 Task: Look for space in Palakkad, India from 11th June, 2023 to 17th June, 2023 for 1 adult in price range Rs.5000 to Rs.12000. Place can be private room with 1  bedroom having 1 bed and 1 bathroom. Property type can be house, flat, guest house, hotel. Booking option can be shelf check-in. Required host language is English.
Action: Mouse moved to (489, 88)
Screenshot: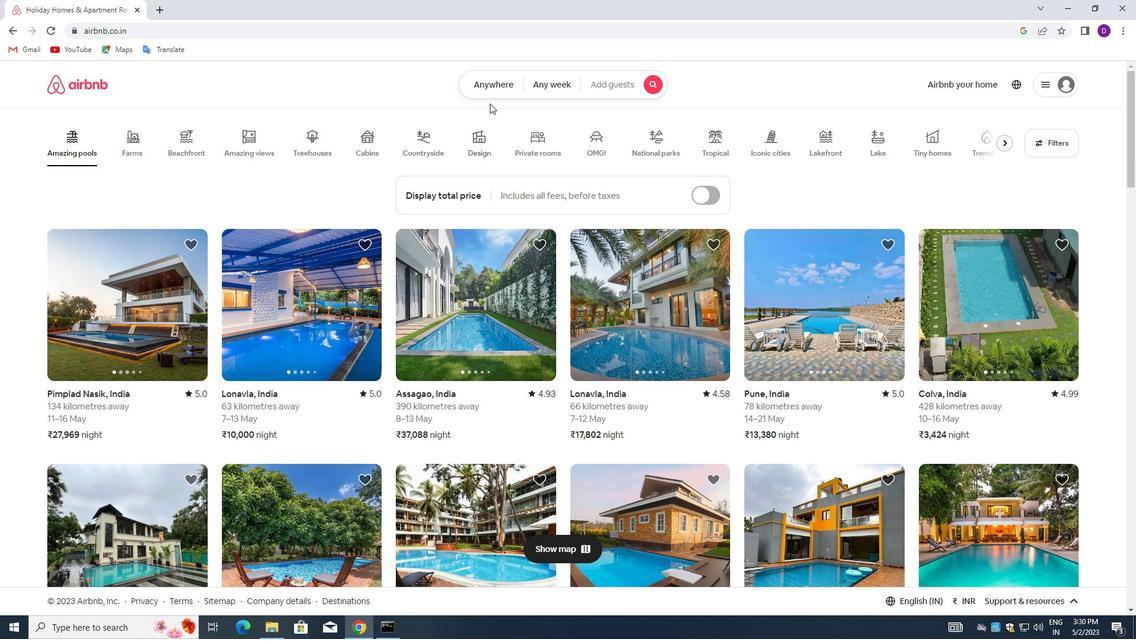 
Action: Mouse pressed left at (489, 88)
Screenshot: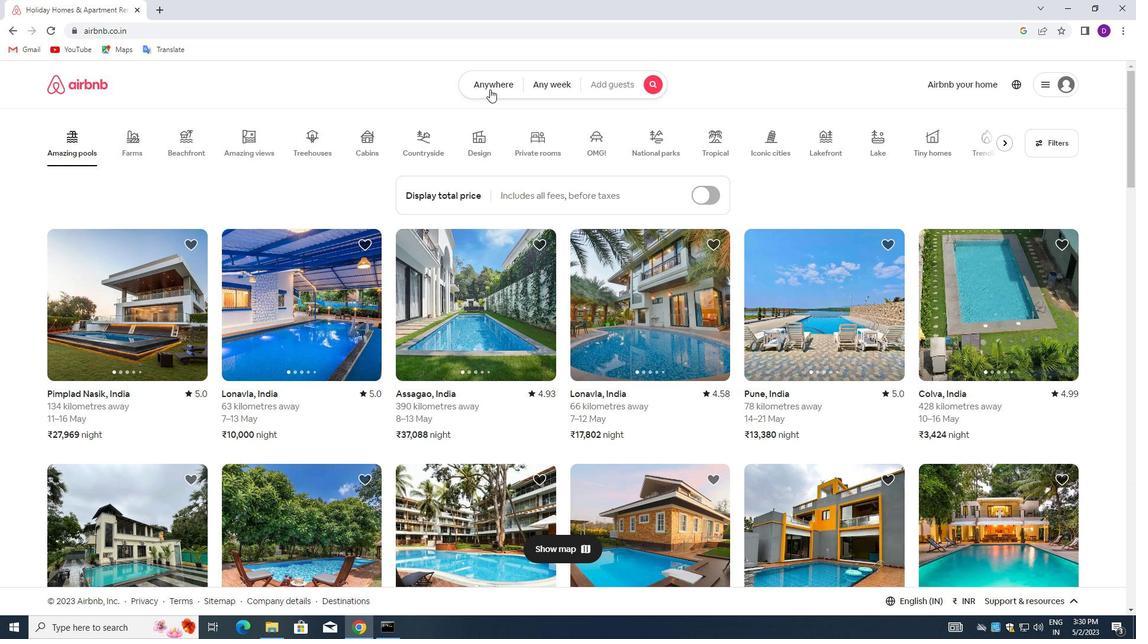 
Action: Mouse moved to (371, 134)
Screenshot: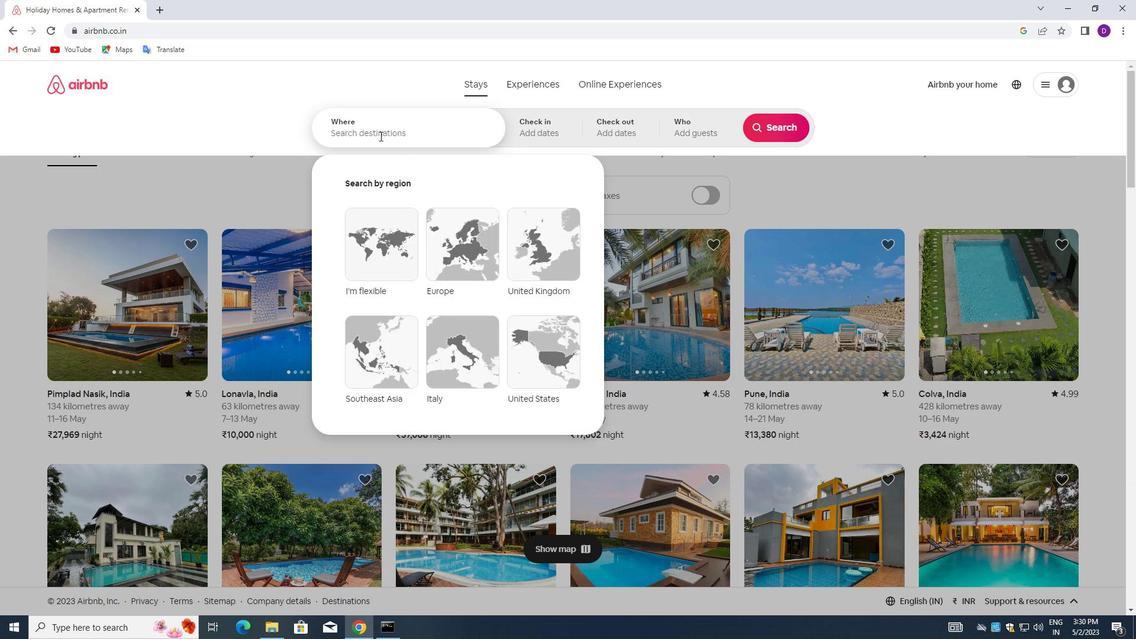 
Action: Mouse pressed left at (371, 134)
Screenshot: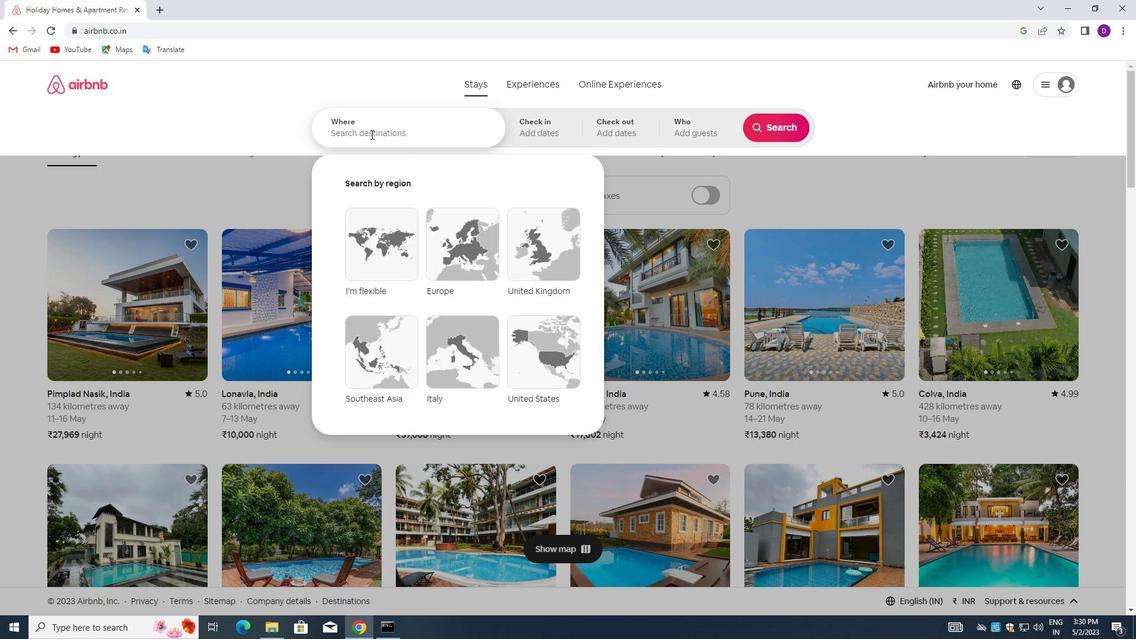 
Action: Key pressed <Key.shift>PALAKKAD,<Key.space>I<Key.backspace><Key.shift>INDIA<Key.enter>
Screenshot: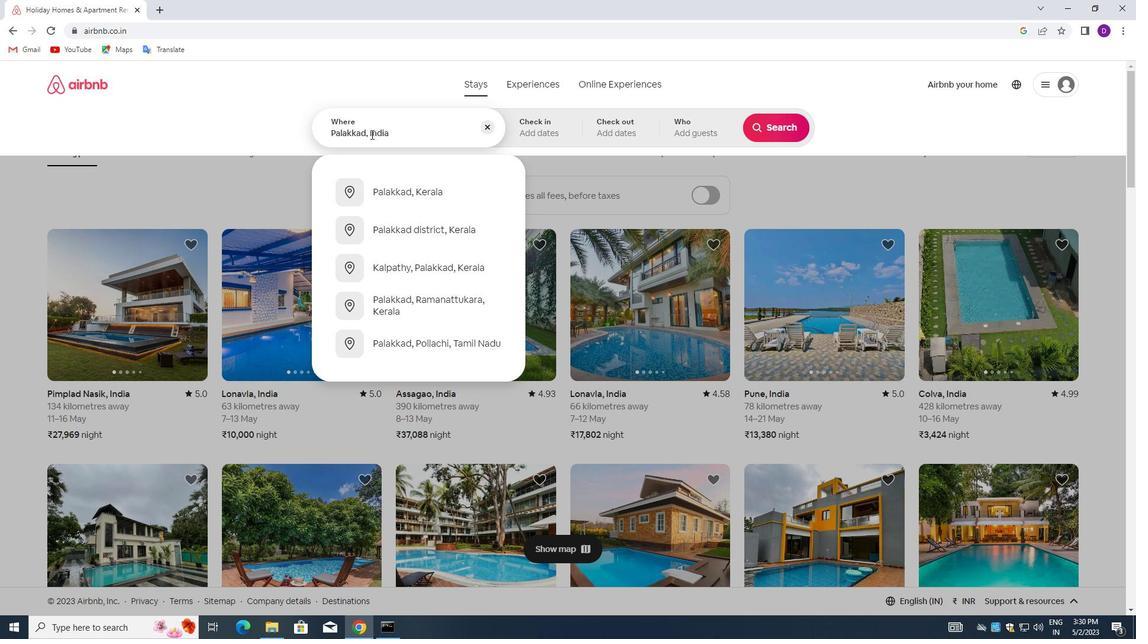 
Action: Mouse moved to (599, 333)
Screenshot: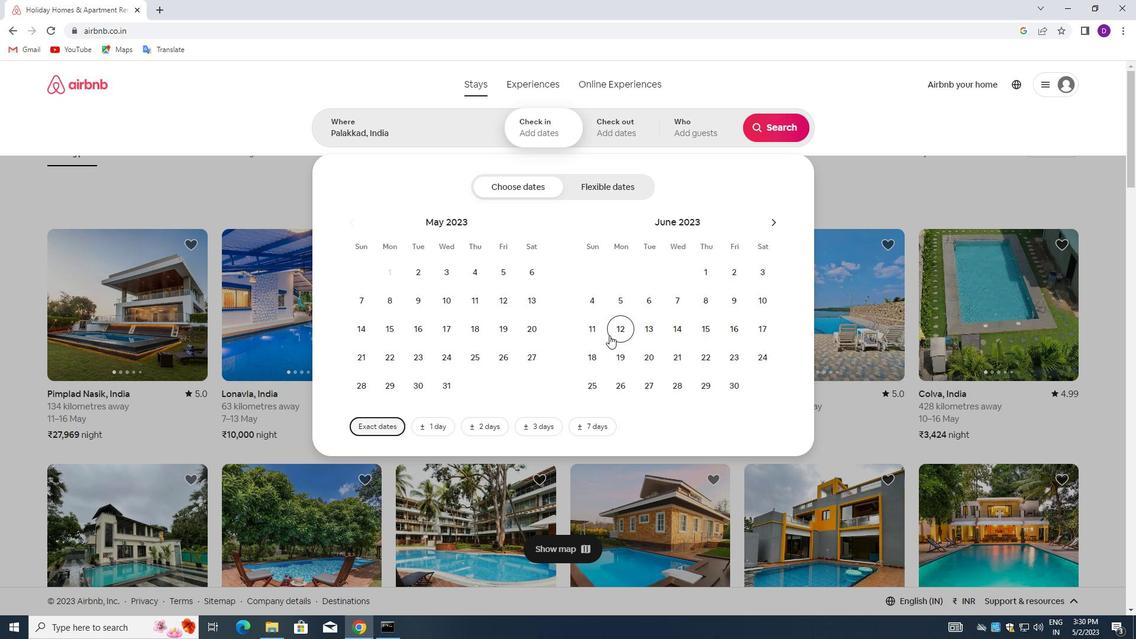 
Action: Mouse pressed left at (599, 333)
Screenshot: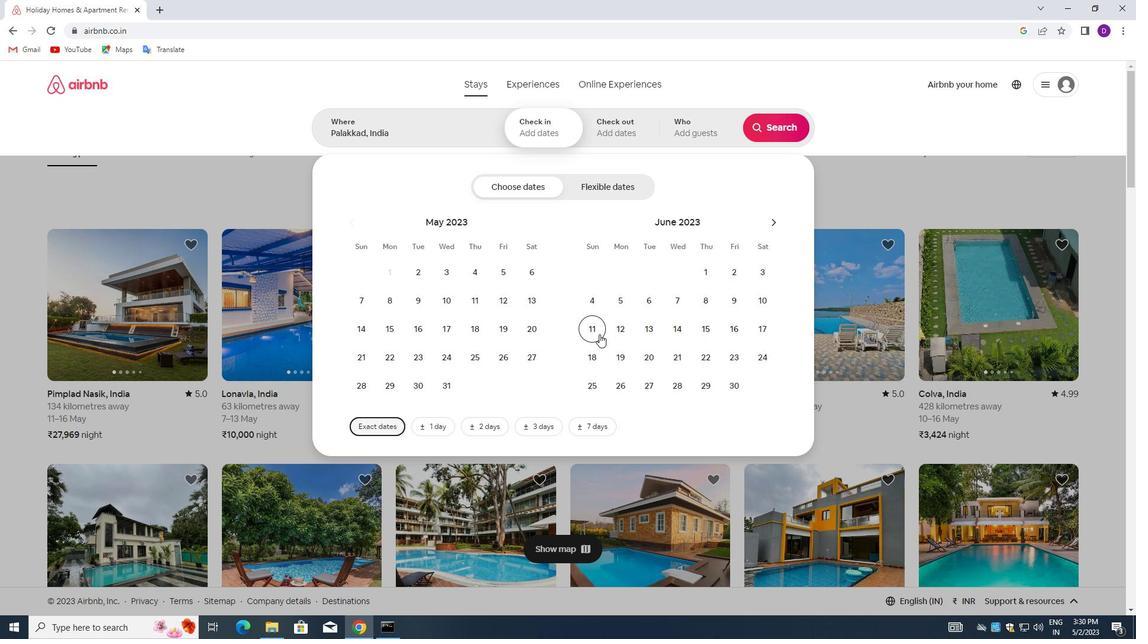 
Action: Mouse moved to (763, 327)
Screenshot: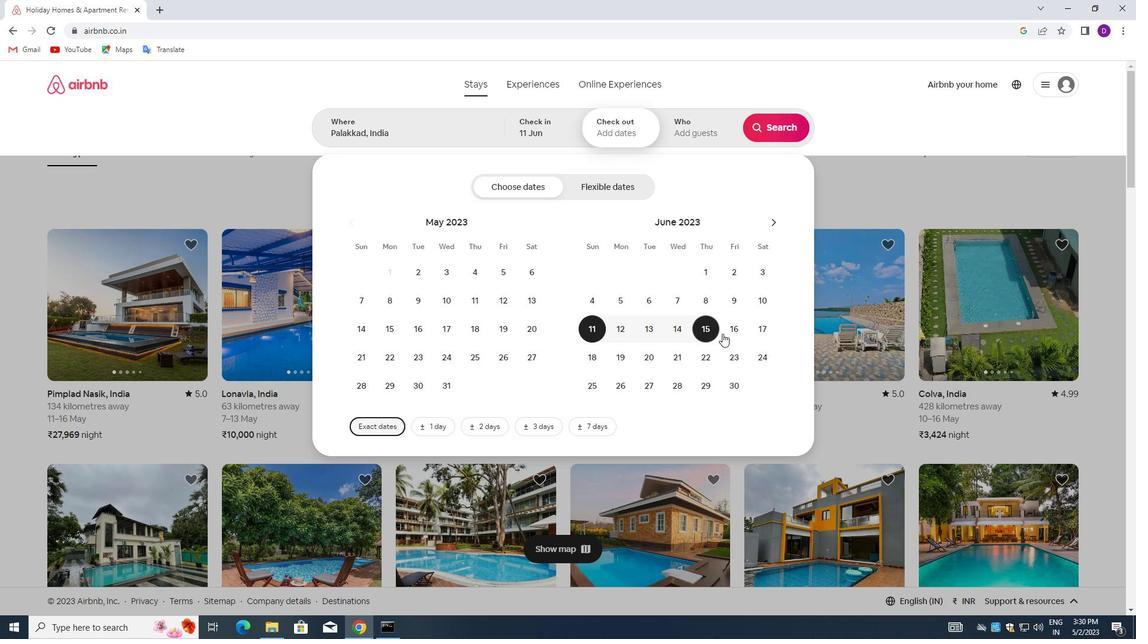 
Action: Mouse pressed left at (763, 327)
Screenshot: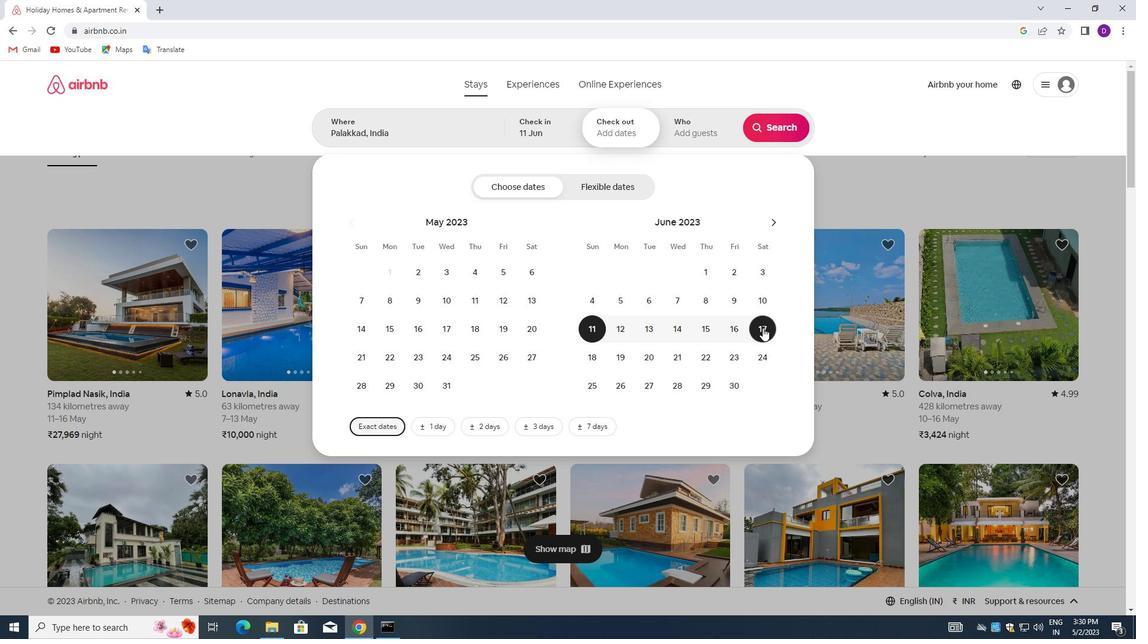 
Action: Mouse moved to (692, 134)
Screenshot: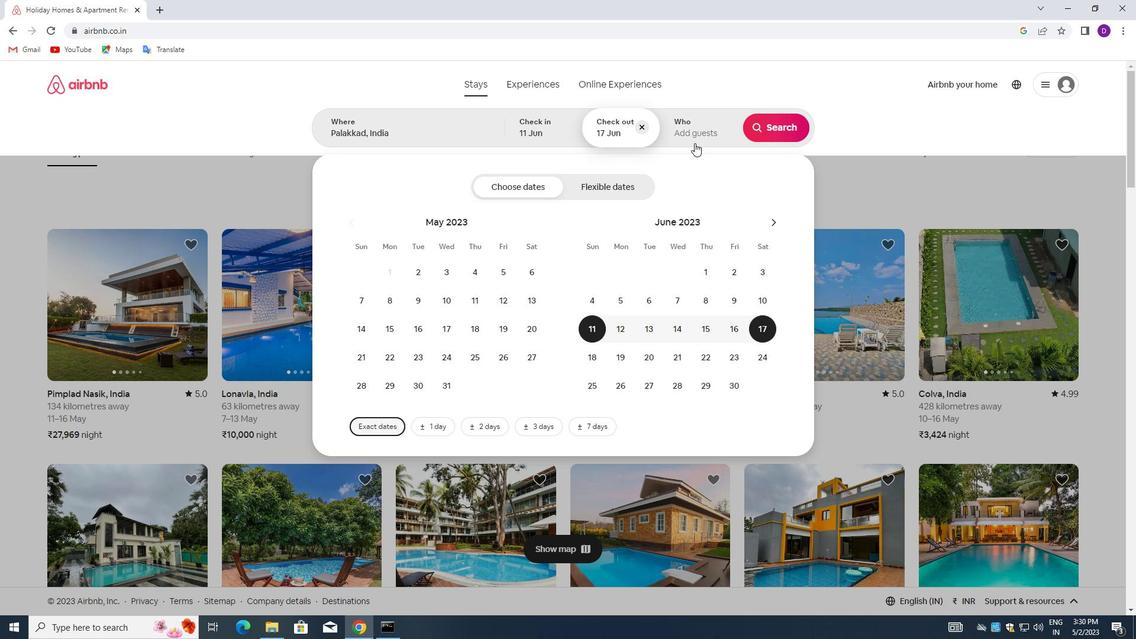 
Action: Mouse pressed left at (692, 134)
Screenshot: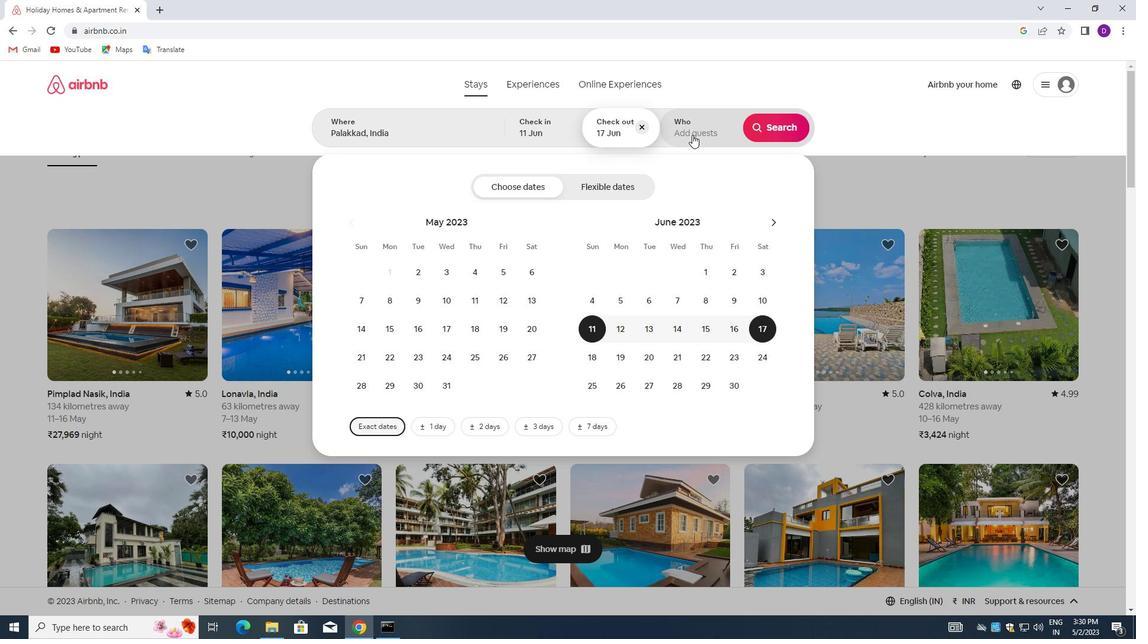 
Action: Mouse moved to (779, 198)
Screenshot: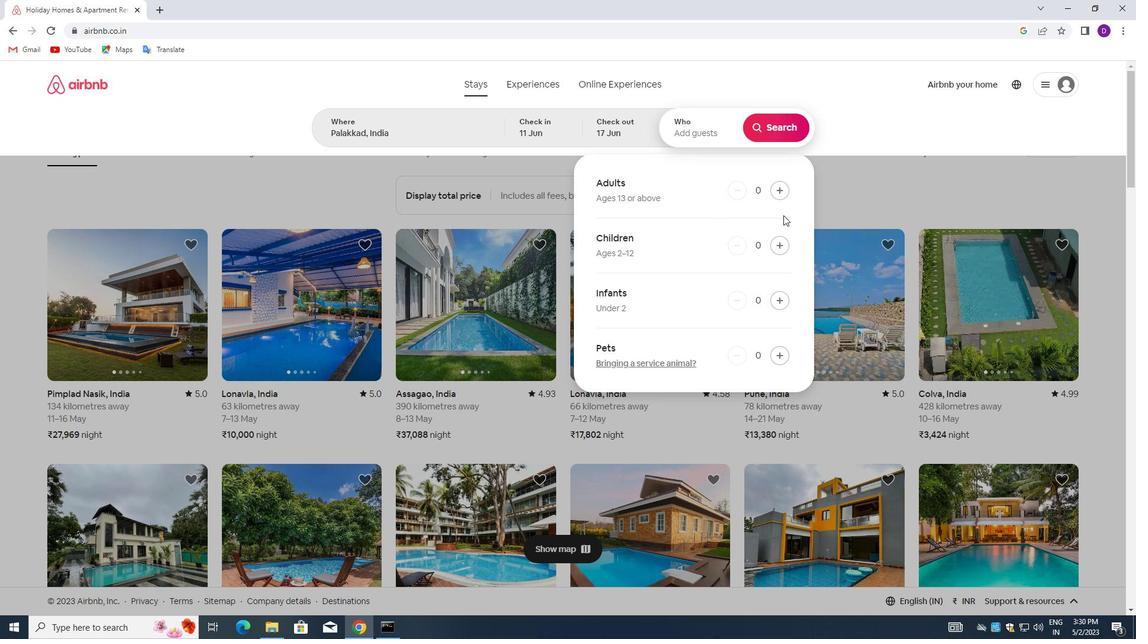 
Action: Mouse pressed left at (779, 198)
Screenshot: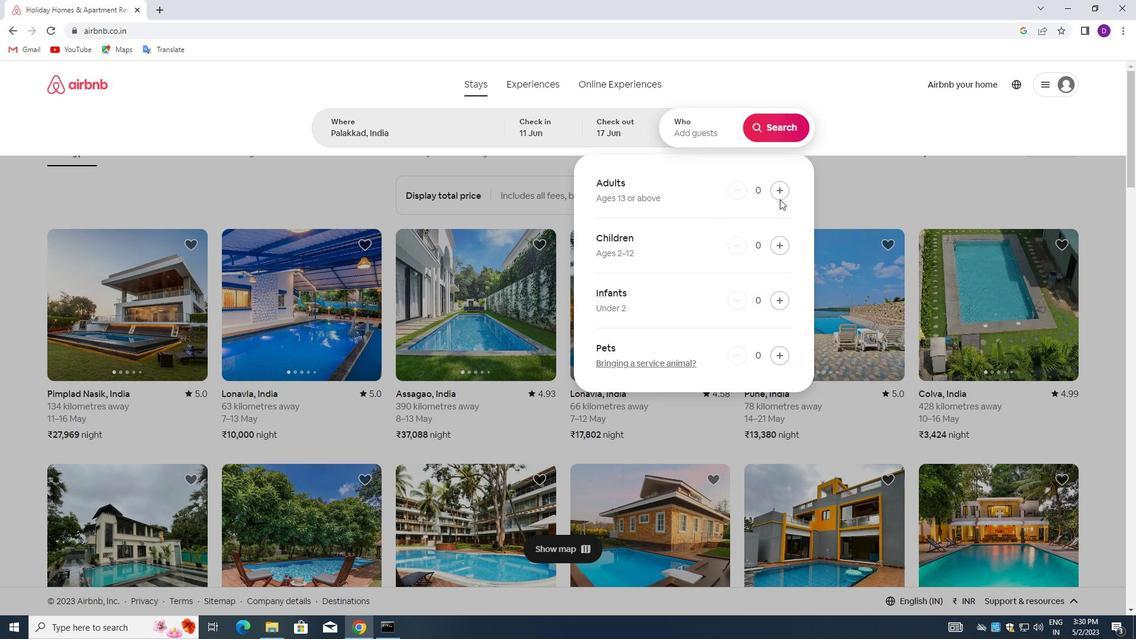 
Action: Mouse moved to (784, 133)
Screenshot: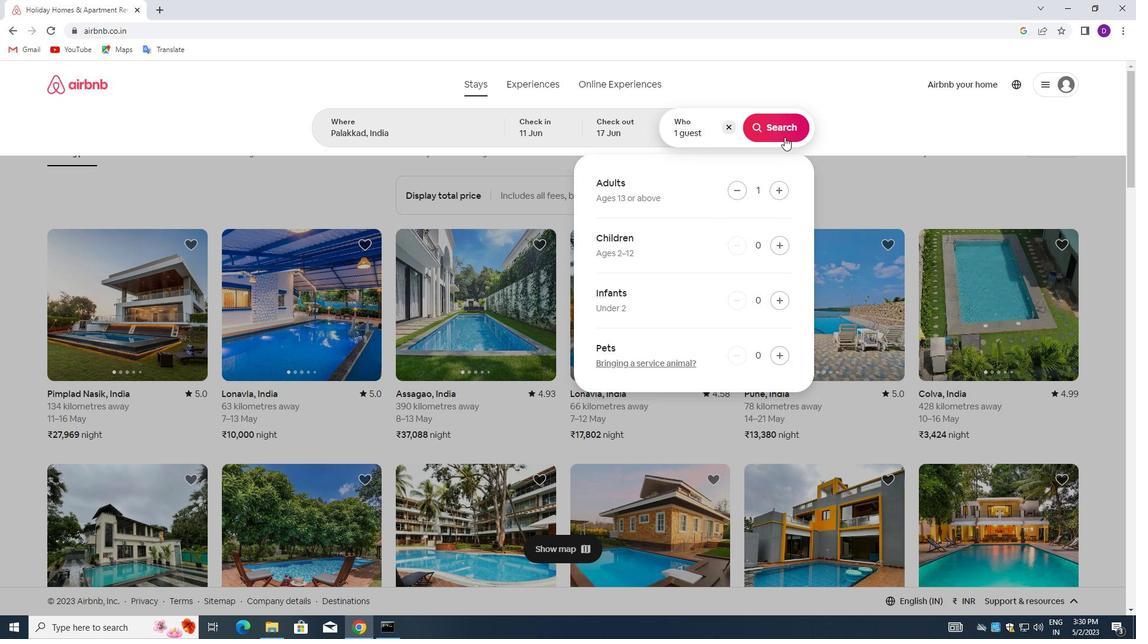 
Action: Mouse pressed left at (784, 133)
Screenshot: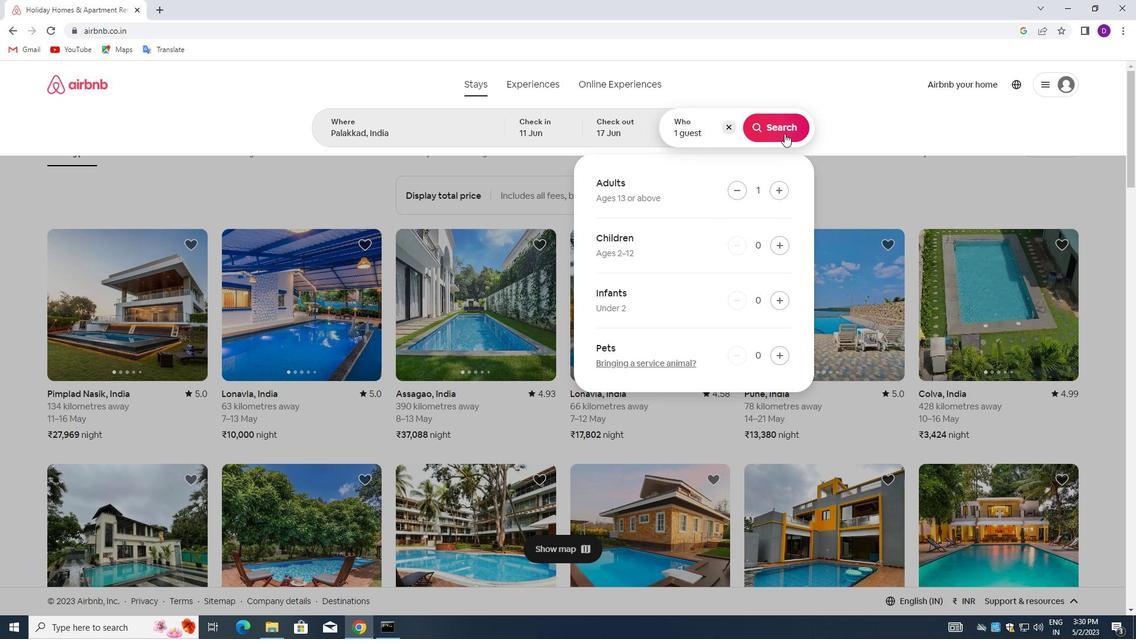
Action: Mouse moved to (1071, 136)
Screenshot: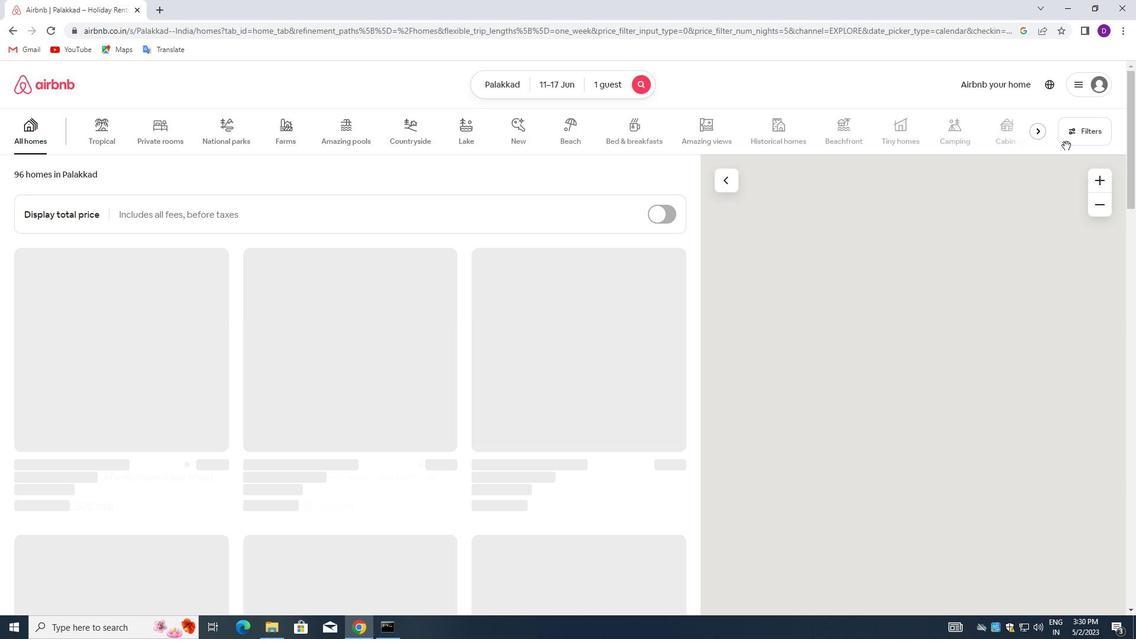 
Action: Mouse pressed left at (1071, 136)
Screenshot: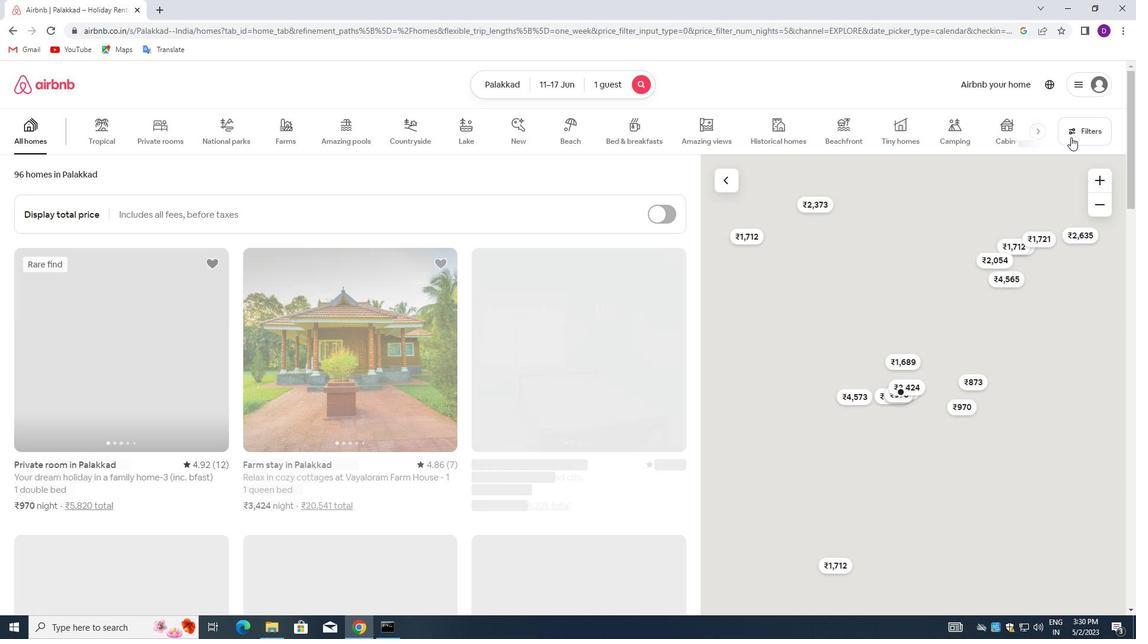 
Action: Mouse moved to (420, 285)
Screenshot: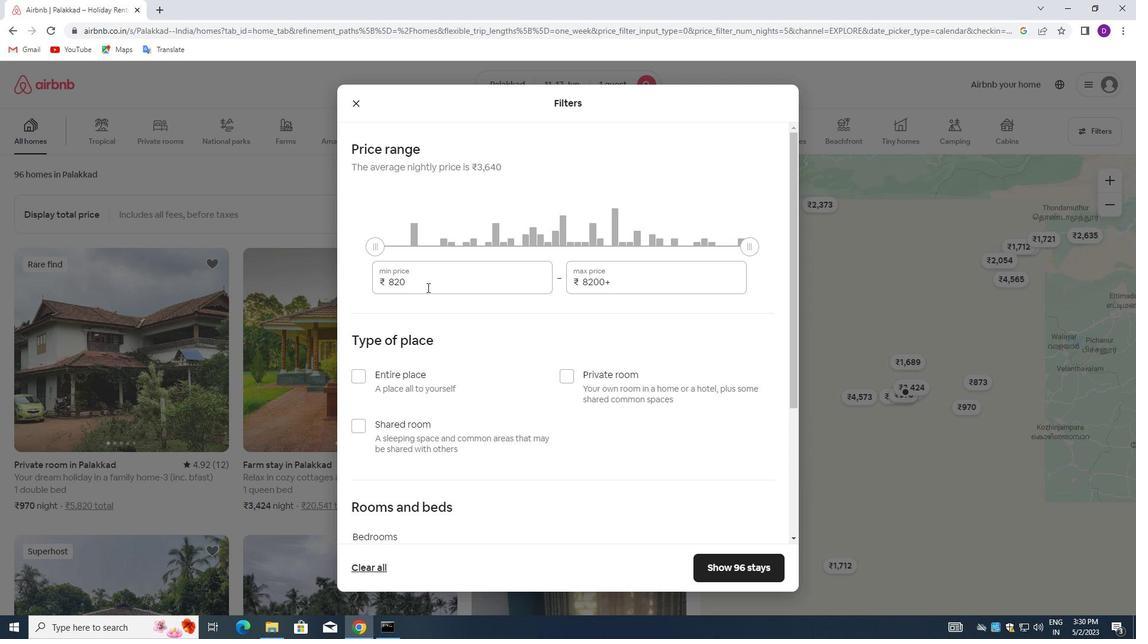 
Action: Mouse pressed left at (420, 285)
Screenshot: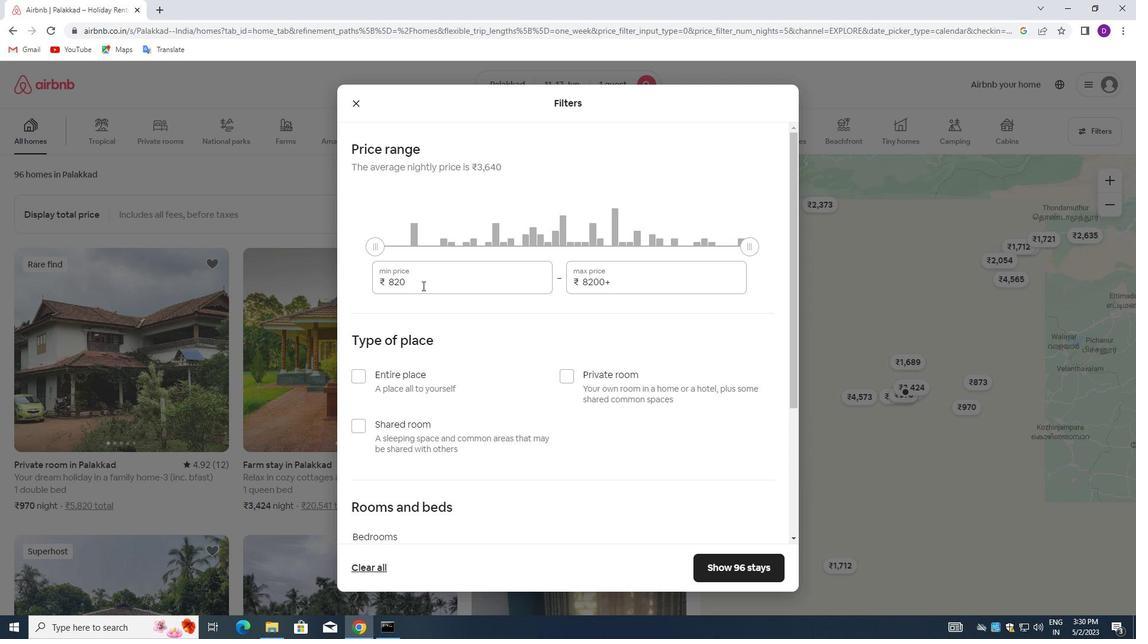 
Action: Mouse pressed left at (420, 285)
Screenshot: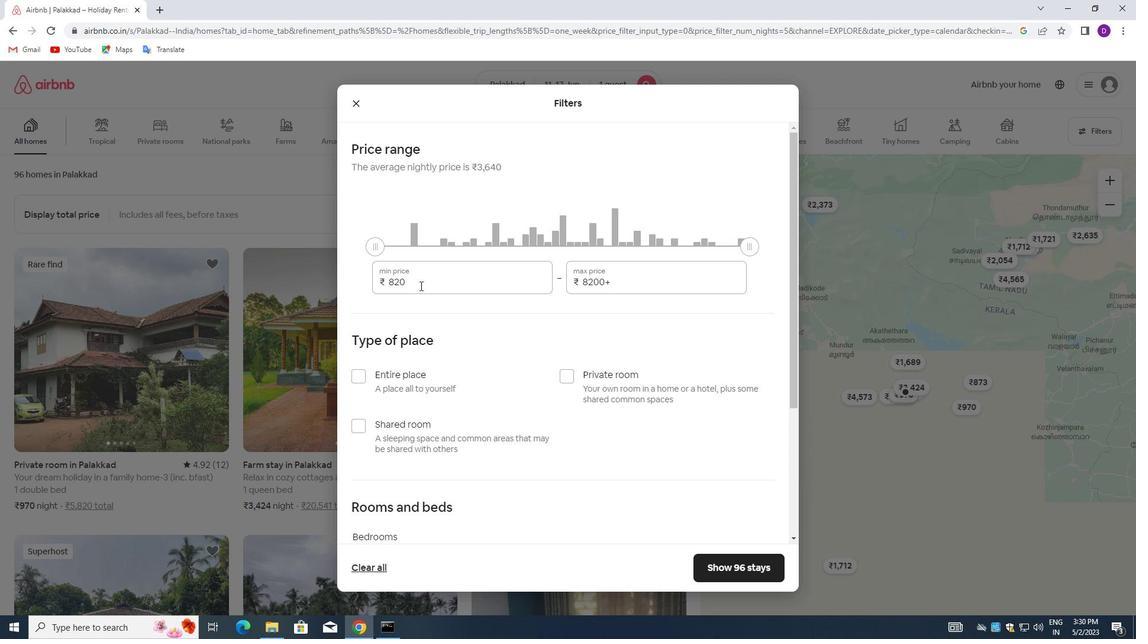 
Action: Key pressed 5000<Key.tab>12<Key.backspace><Key.backspace><Key.backspace><Key.backspace><Key.backspace><Key.backspace><Key.backspace><Key.backspace><Key.backspace><Key.backspace>12000
Screenshot: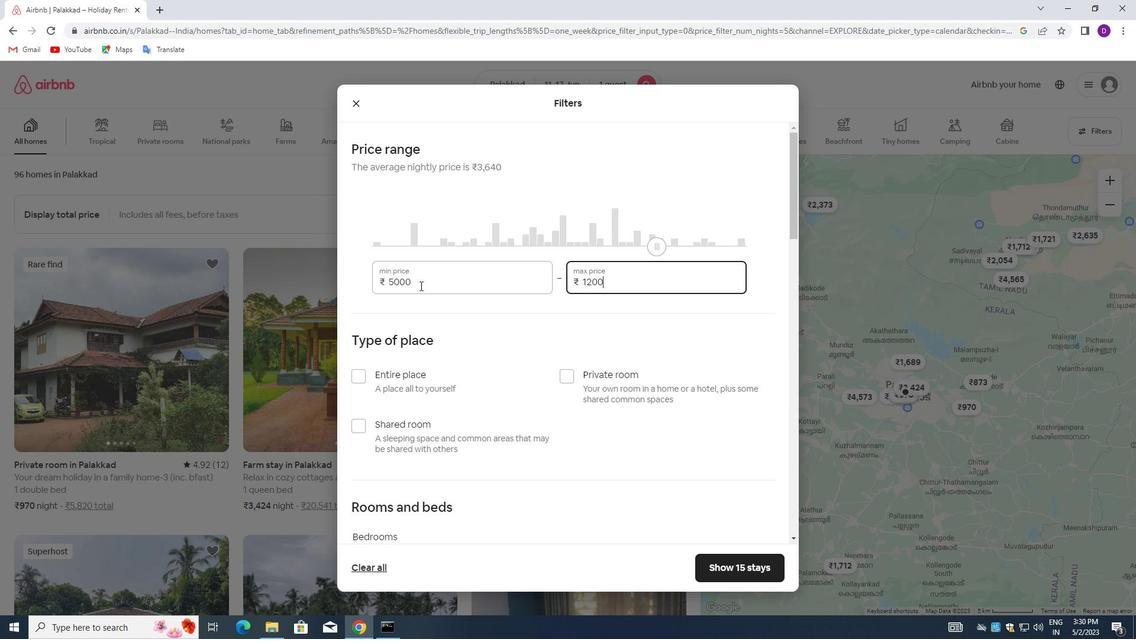 
Action: Mouse moved to (468, 348)
Screenshot: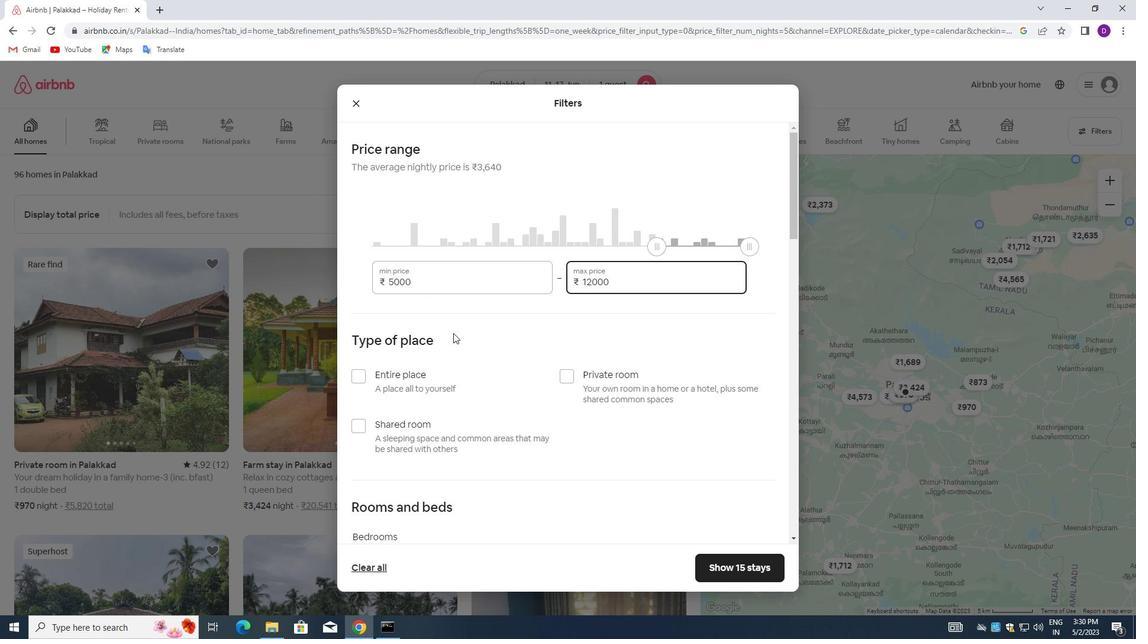 
Action: Mouse scrolled (468, 347) with delta (0, 0)
Screenshot: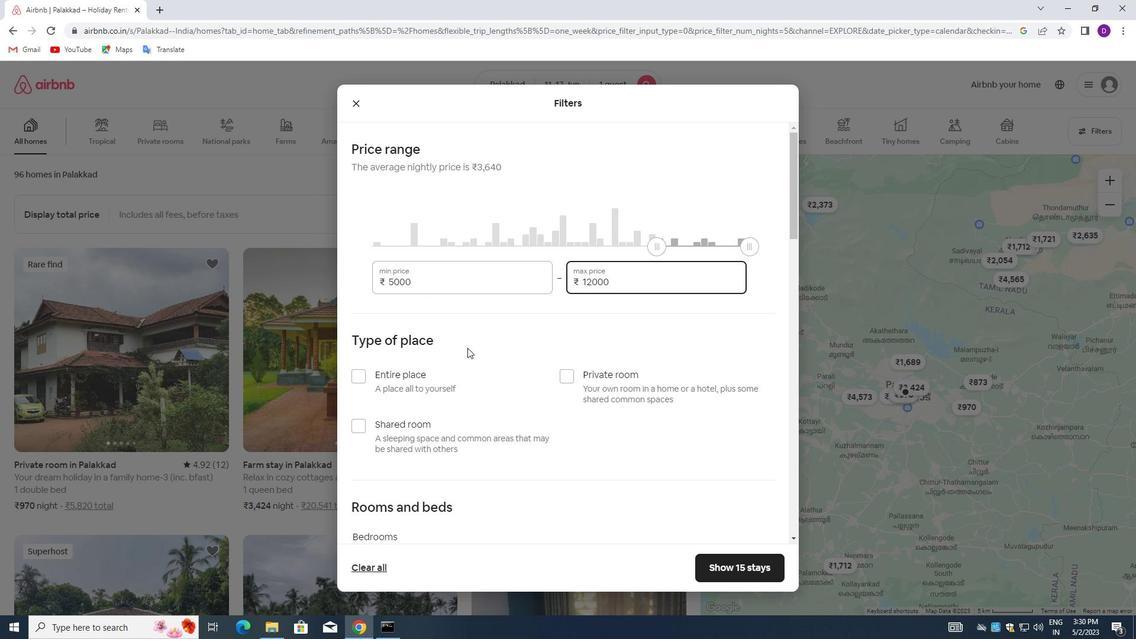 
Action: Mouse moved to (569, 316)
Screenshot: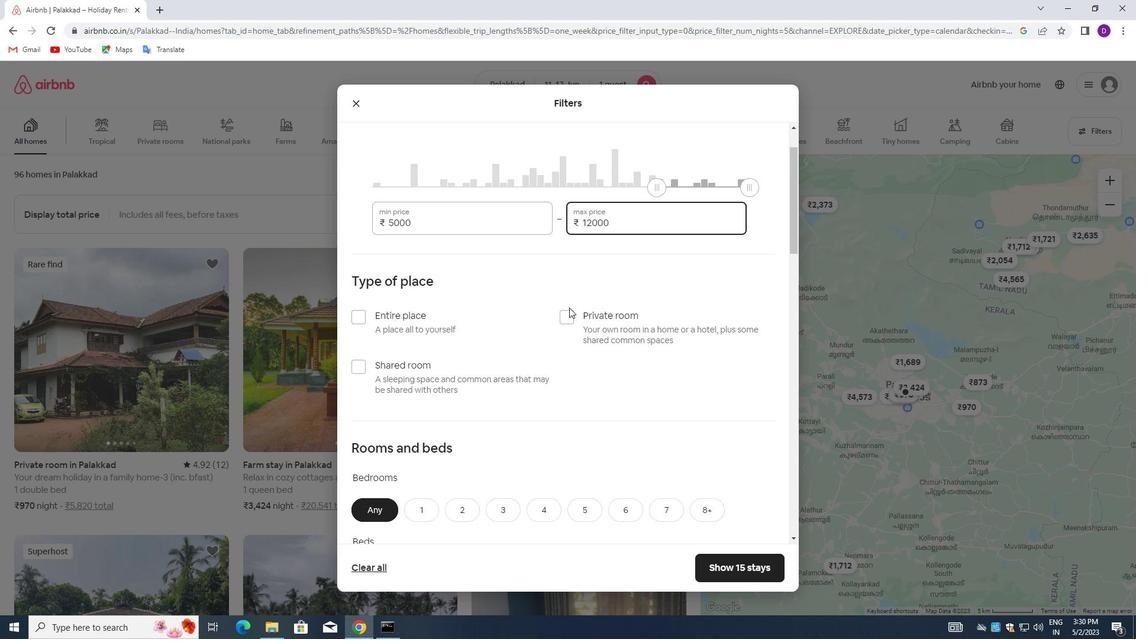 
Action: Mouse pressed left at (569, 316)
Screenshot: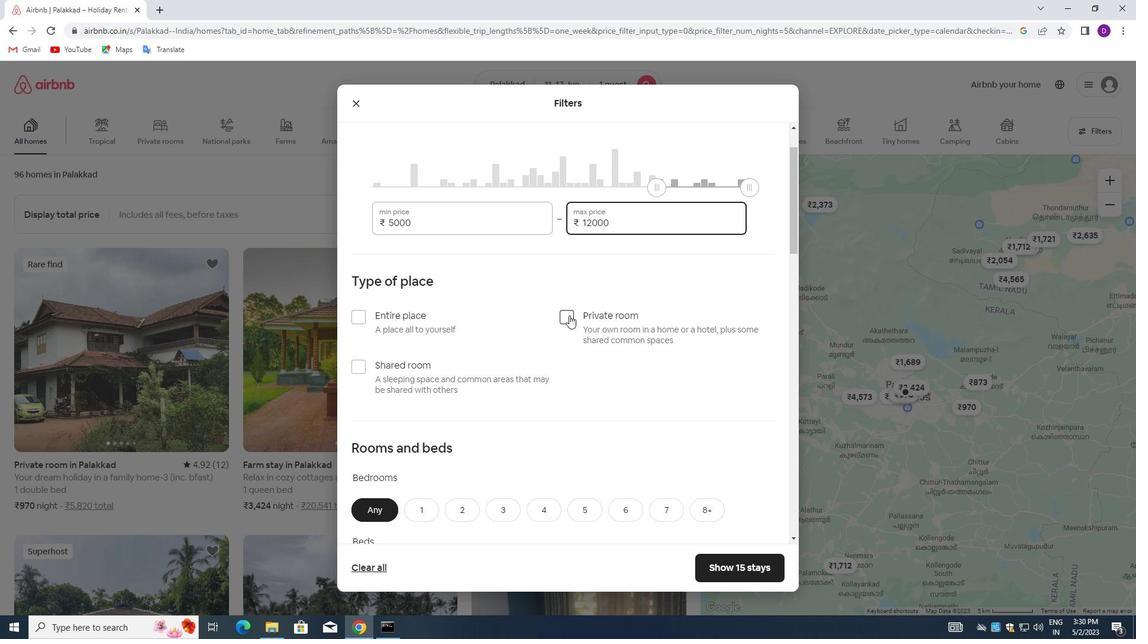 
Action: Mouse moved to (485, 334)
Screenshot: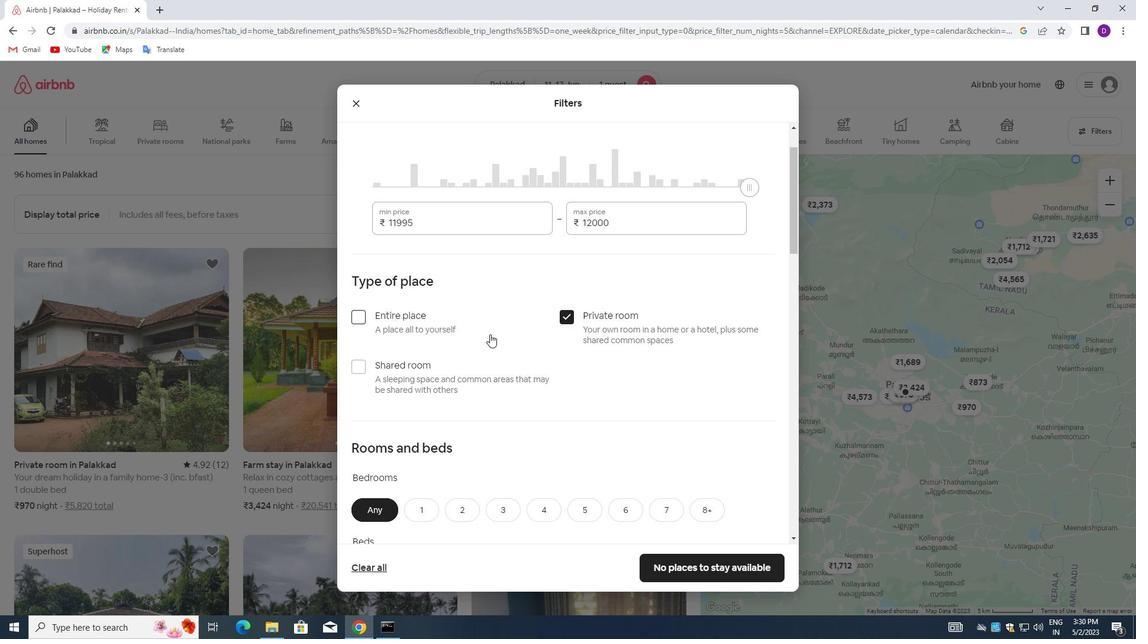 
Action: Mouse scrolled (485, 333) with delta (0, 0)
Screenshot: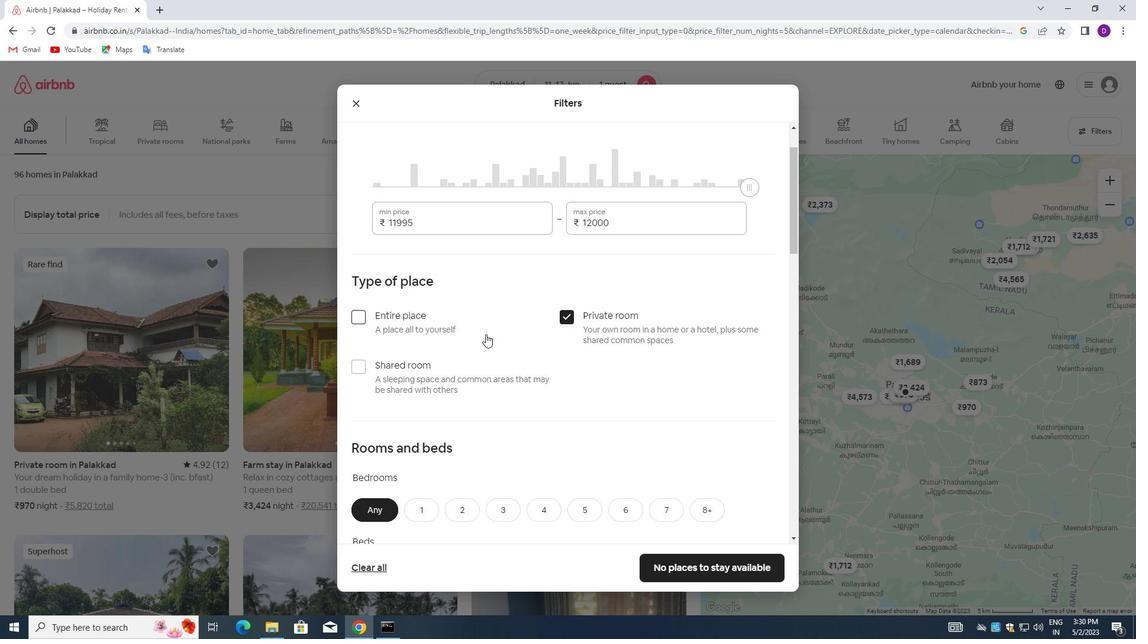 
Action: Mouse scrolled (485, 333) with delta (0, 0)
Screenshot: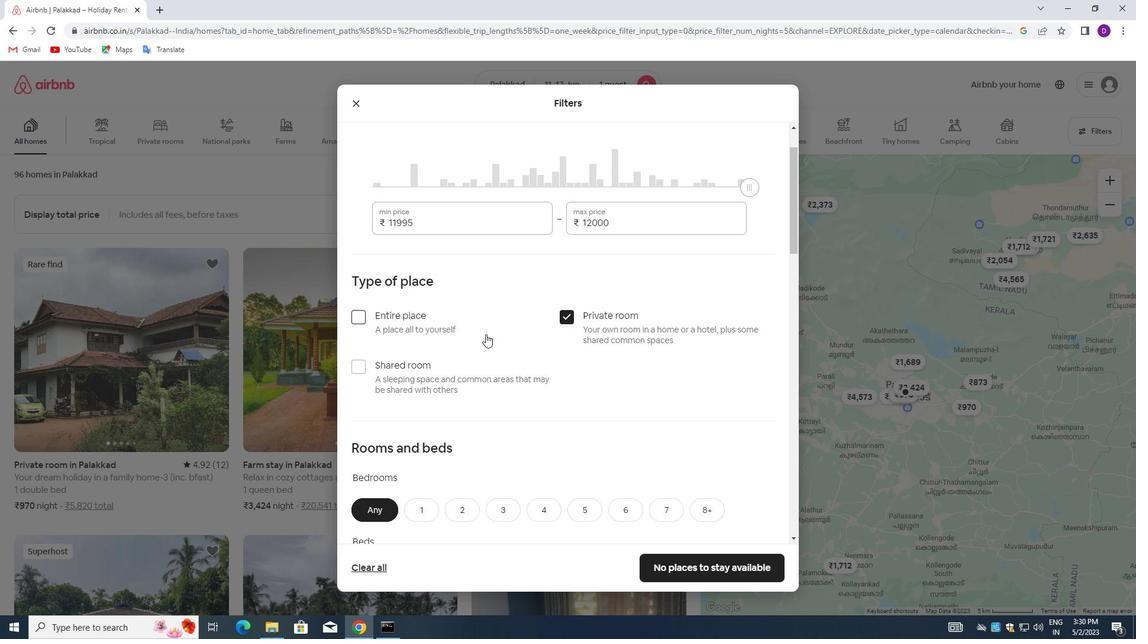 
Action: Mouse moved to (485, 334)
Screenshot: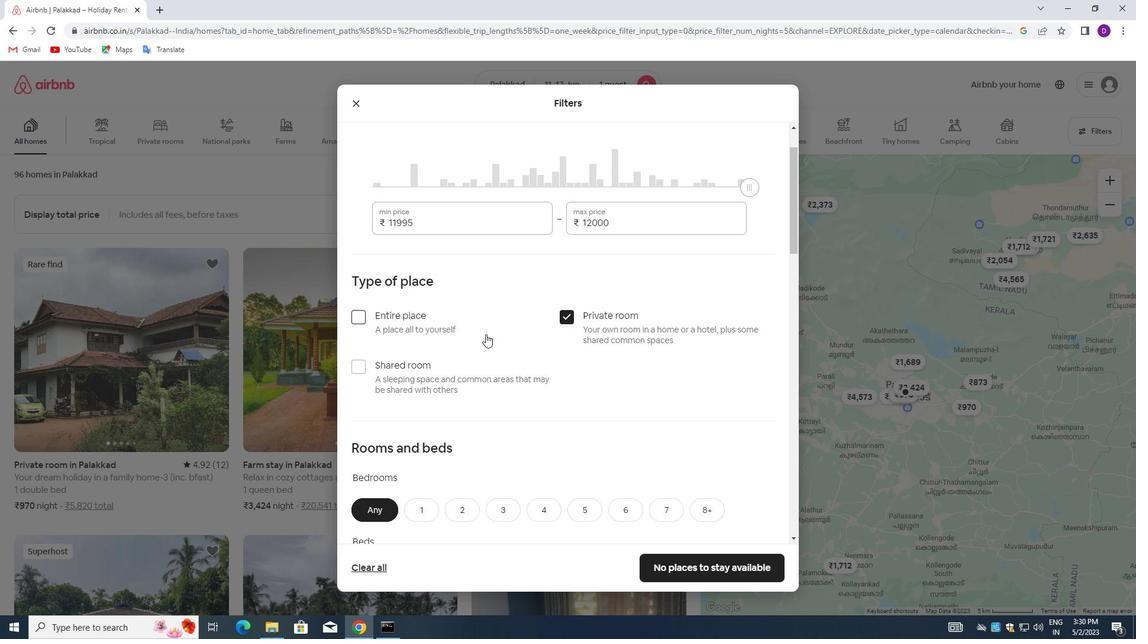 
Action: Mouse scrolled (485, 333) with delta (0, 0)
Screenshot: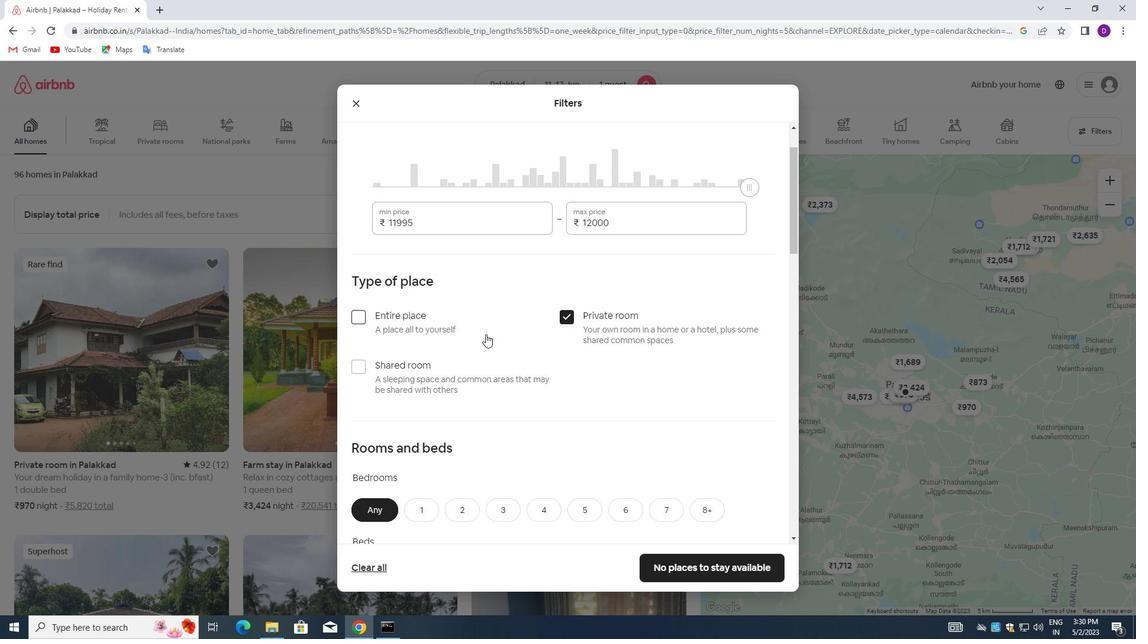 
Action: Mouse moved to (483, 336)
Screenshot: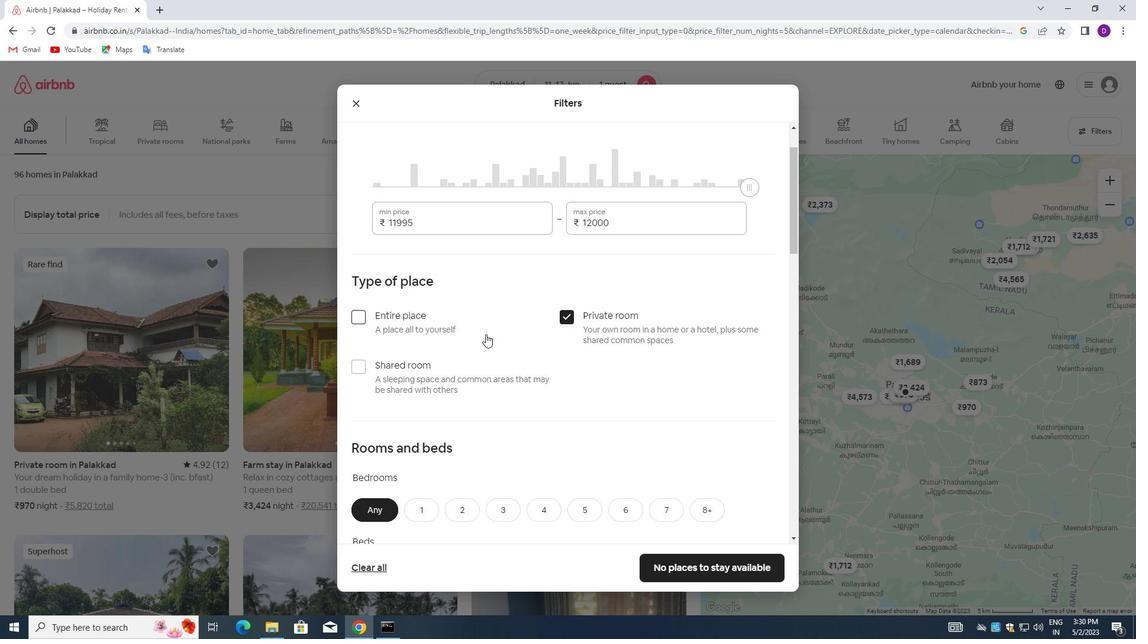 
Action: Mouse scrolled (483, 335) with delta (0, 0)
Screenshot: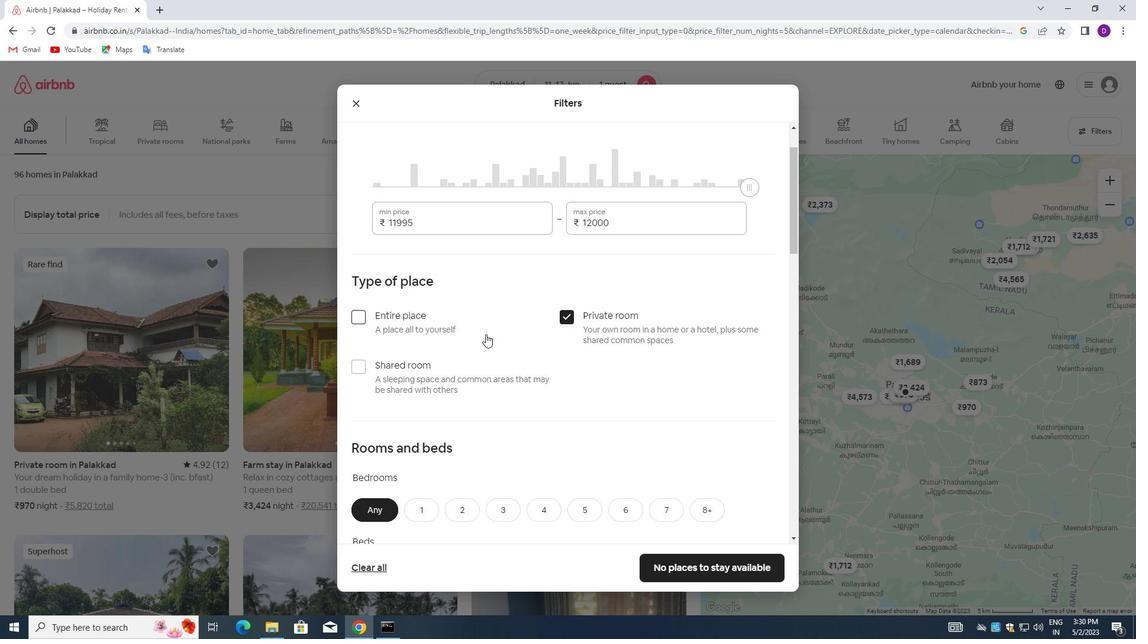 
Action: Mouse moved to (425, 278)
Screenshot: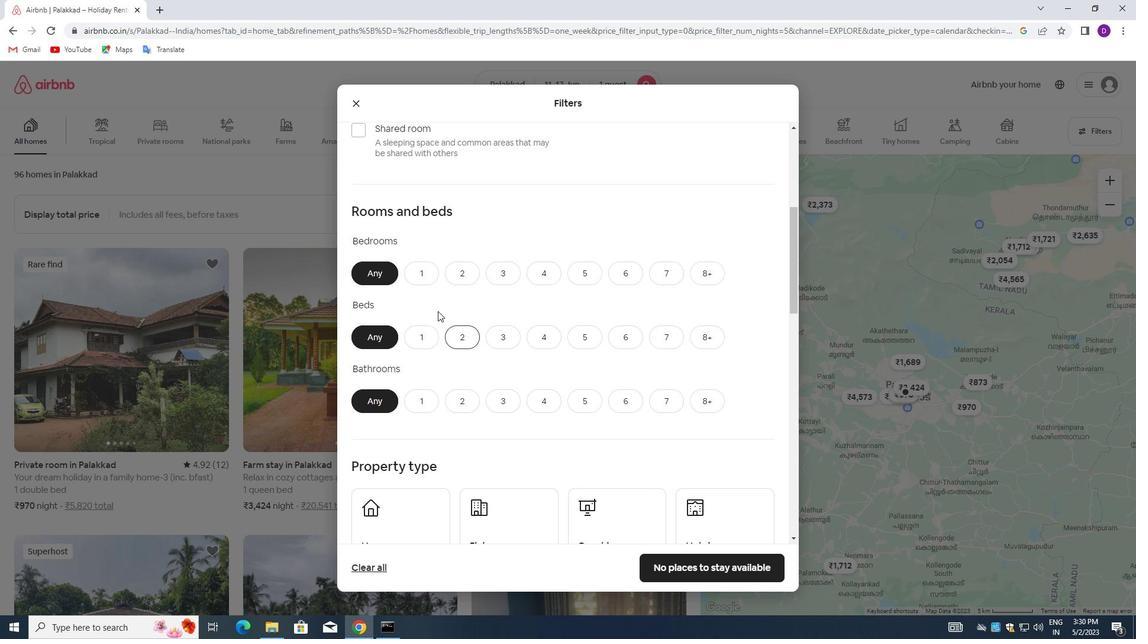 
Action: Mouse pressed left at (425, 278)
Screenshot: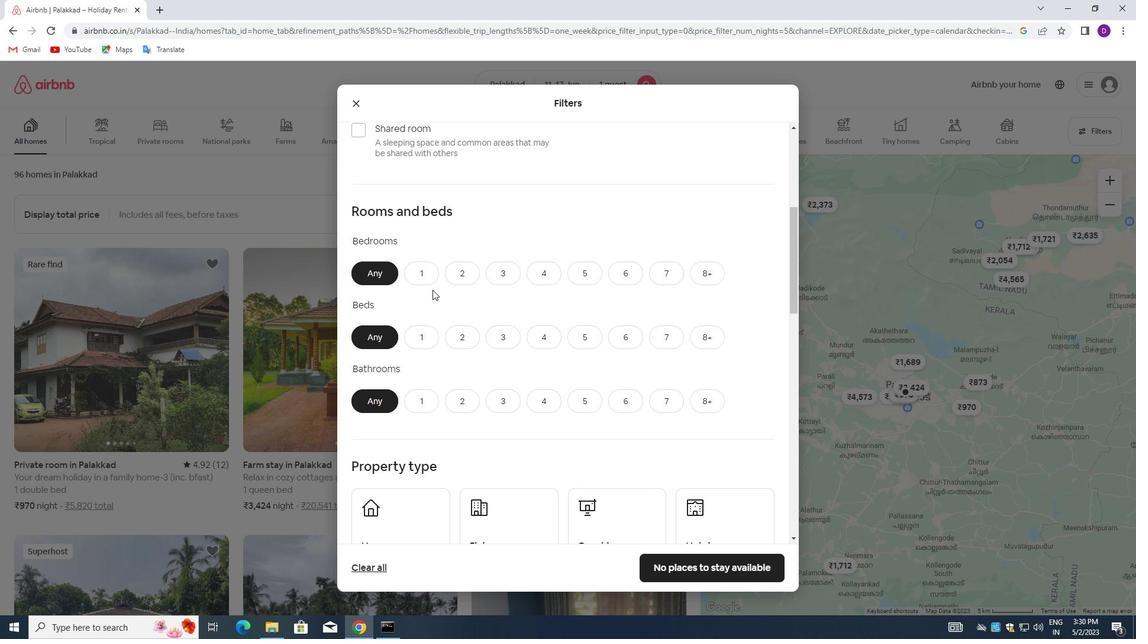 
Action: Mouse moved to (420, 327)
Screenshot: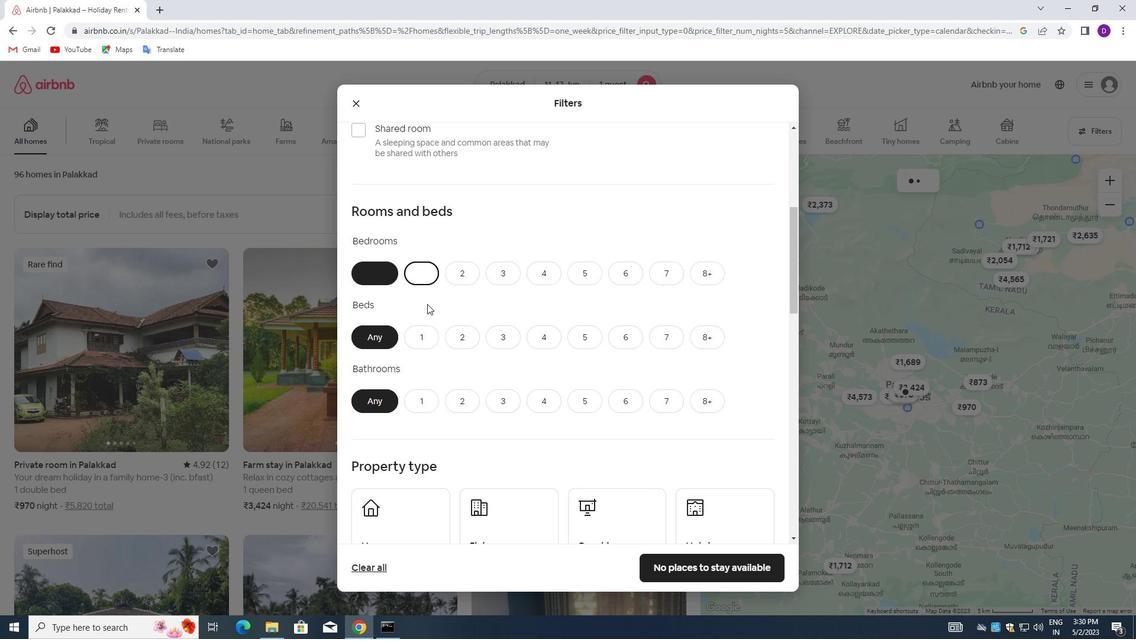 
Action: Mouse pressed left at (420, 327)
Screenshot: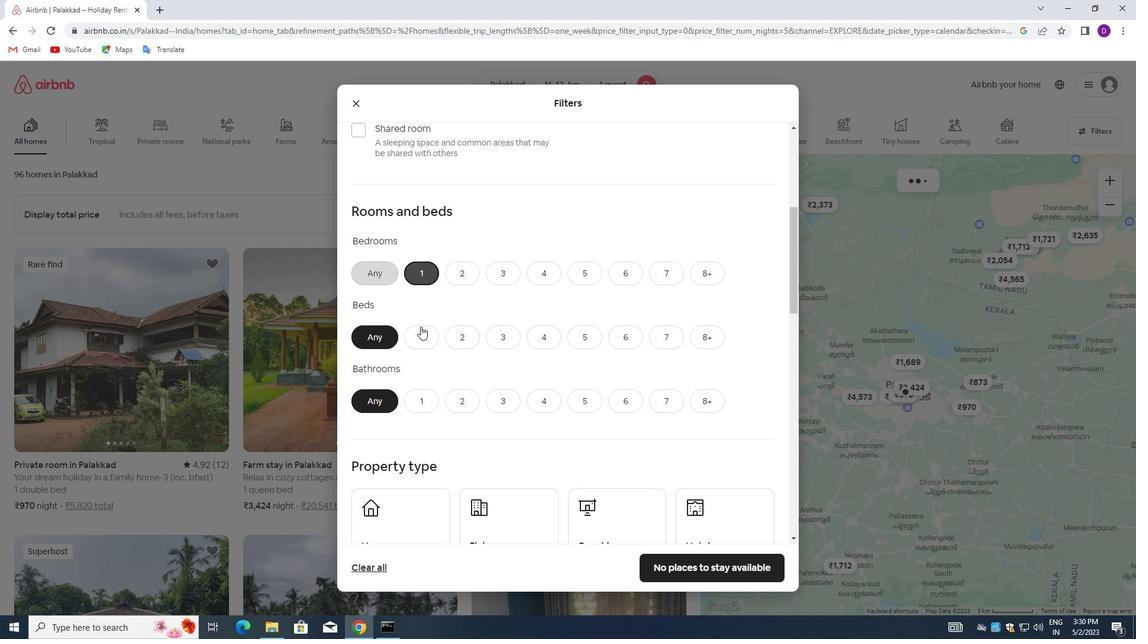 
Action: Mouse moved to (417, 395)
Screenshot: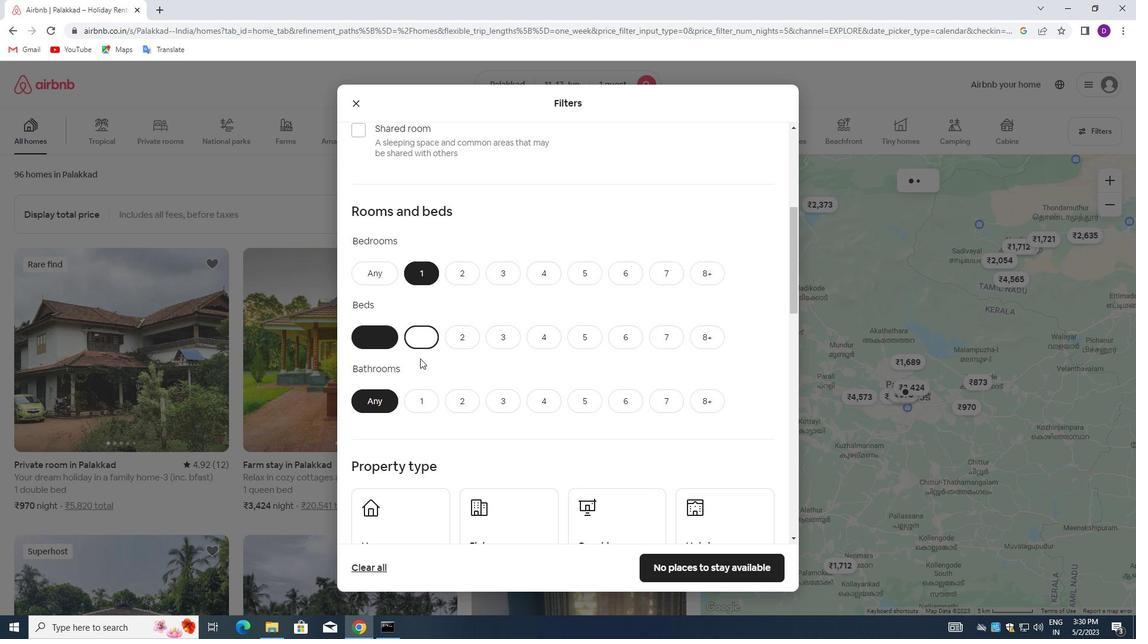 
Action: Mouse pressed left at (417, 395)
Screenshot: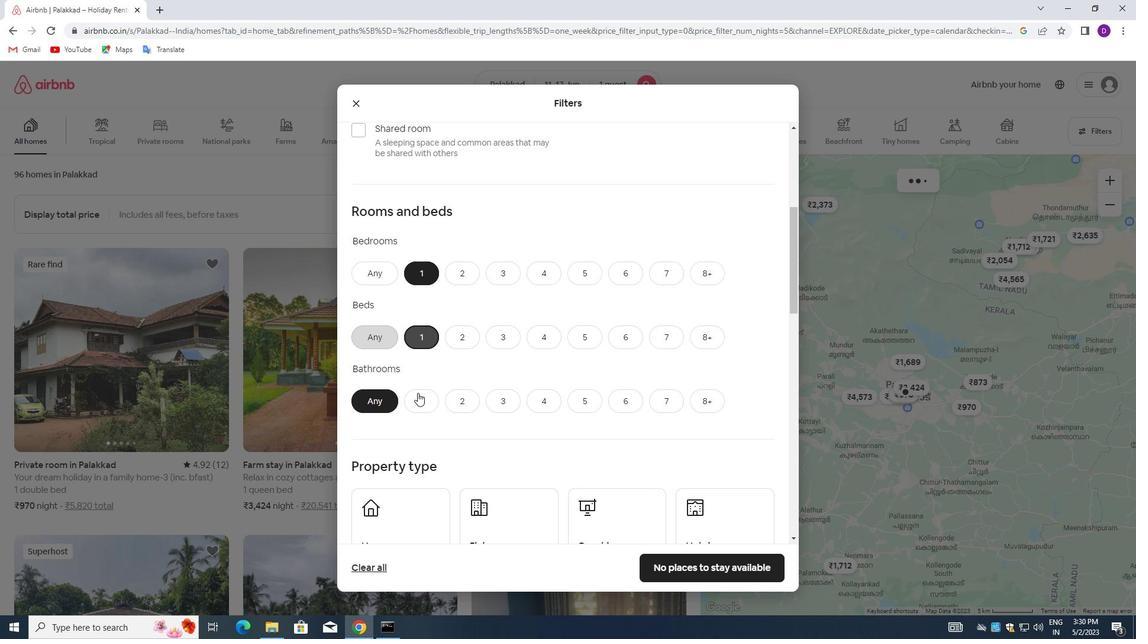 
Action: Mouse moved to (473, 375)
Screenshot: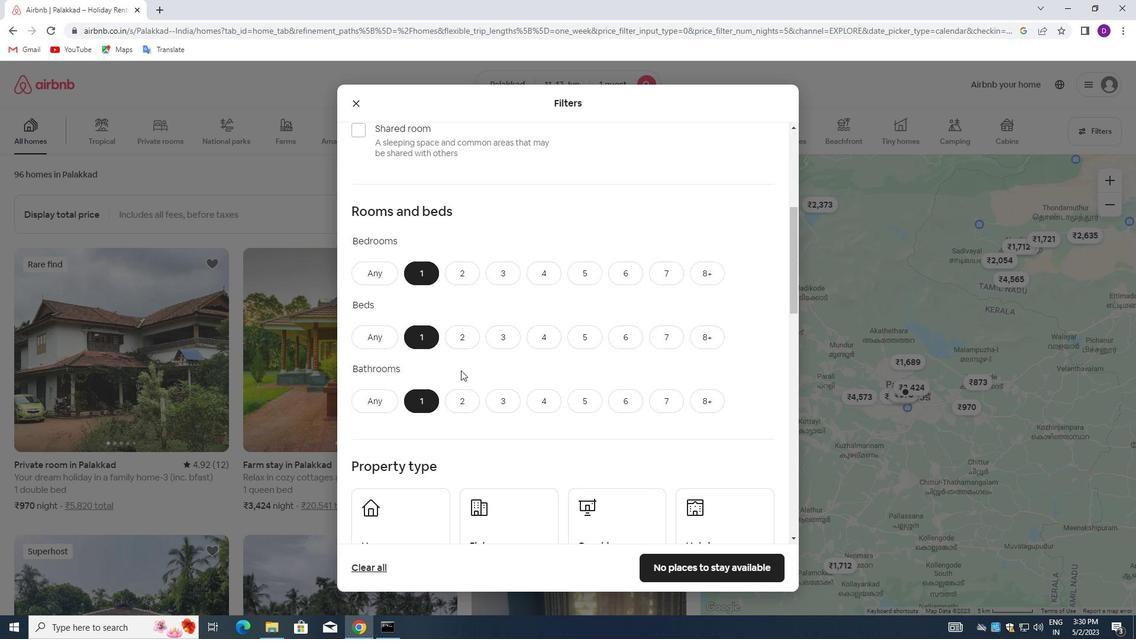 
Action: Mouse scrolled (473, 374) with delta (0, 0)
Screenshot: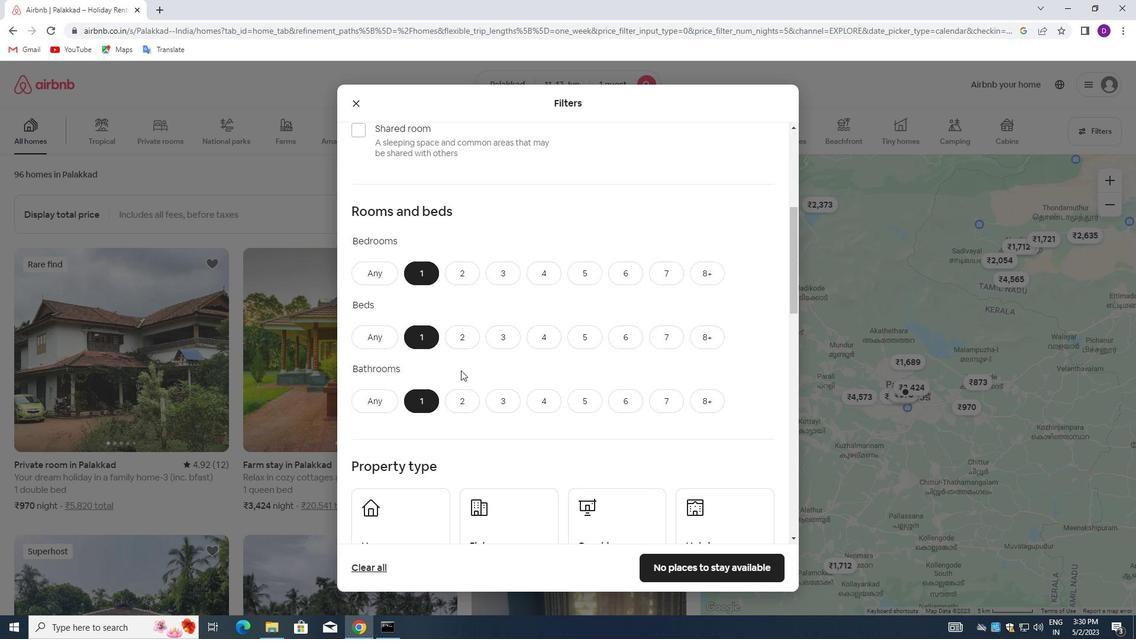 
Action: Mouse moved to (479, 378)
Screenshot: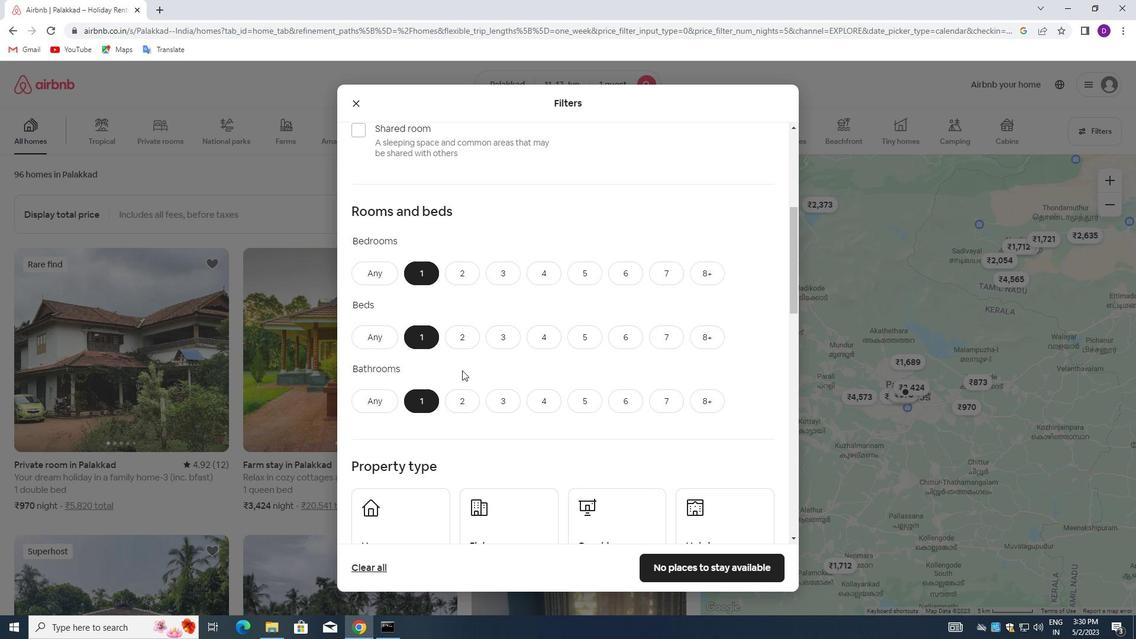 
Action: Mouse scrolled (479, 378) with delta (0, 0)
Screenshot: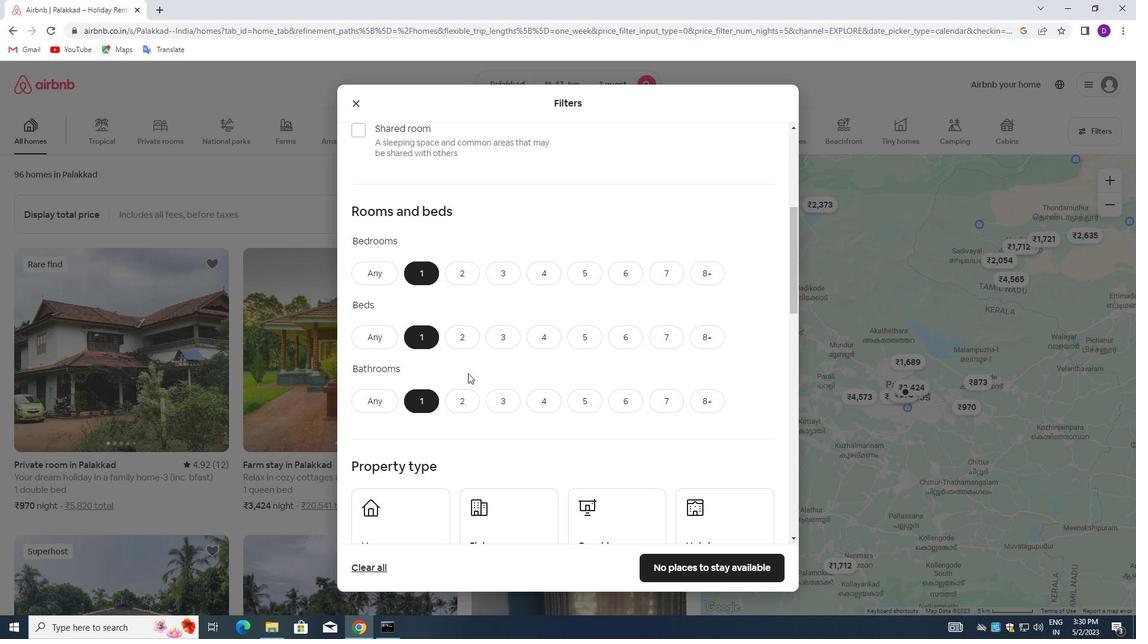 
Action: Mouse moved to (393, 400)
Screenshot: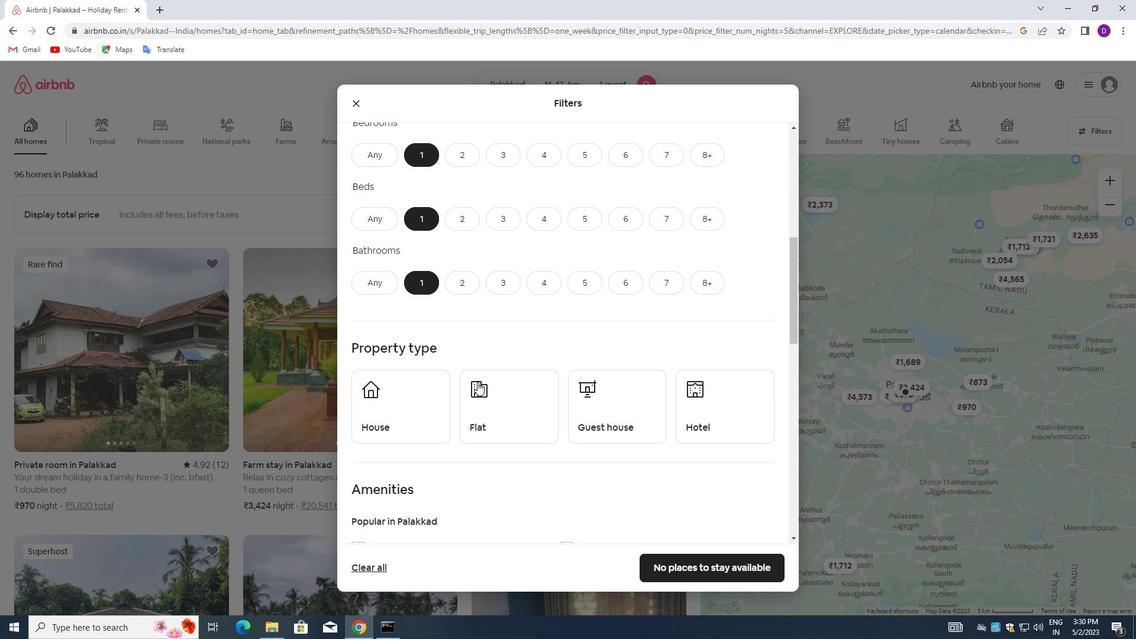 
Action: Mouse pressed left at (393, 400)
Screenshot: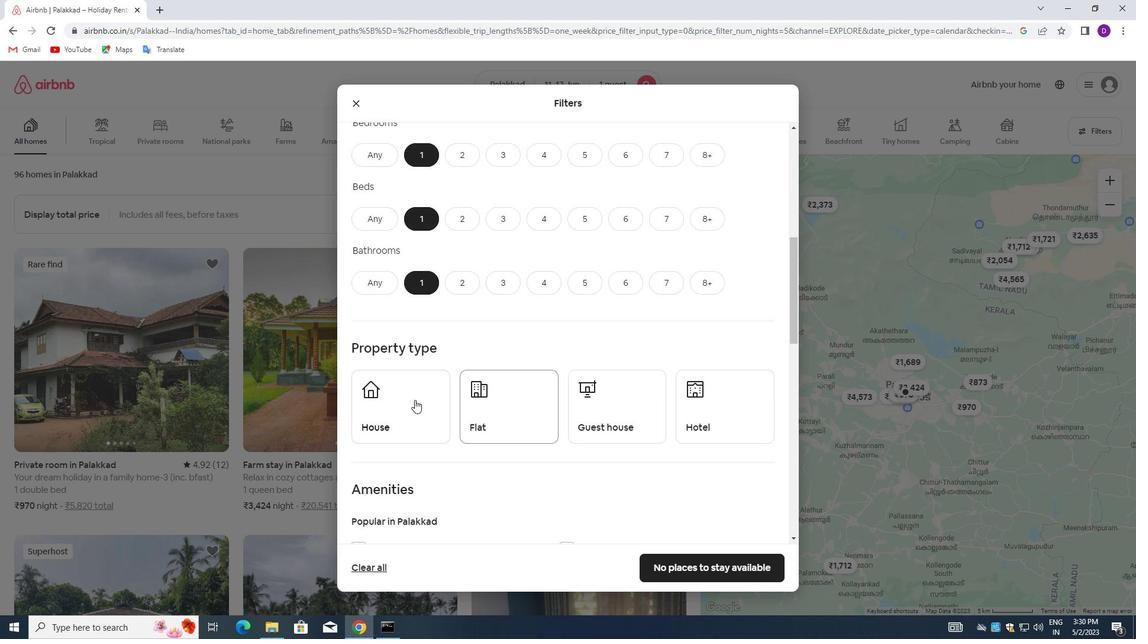 
Action: Mouse moved to (496, 396)
Screenshot: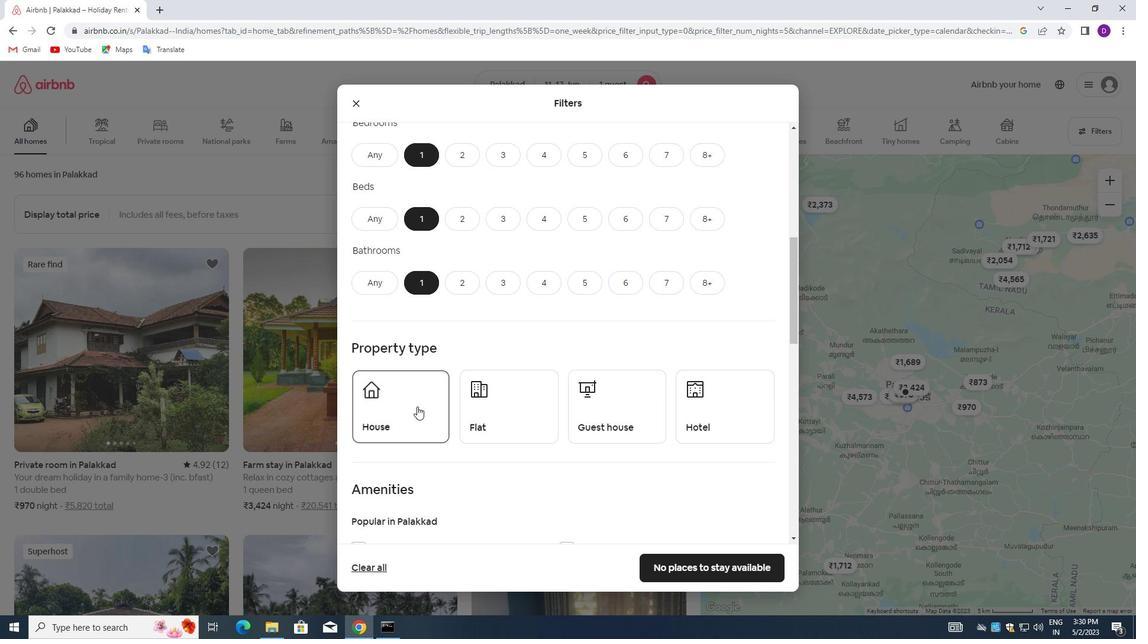 
Action: Mouse pressed left at (496, 396)
Screenshot: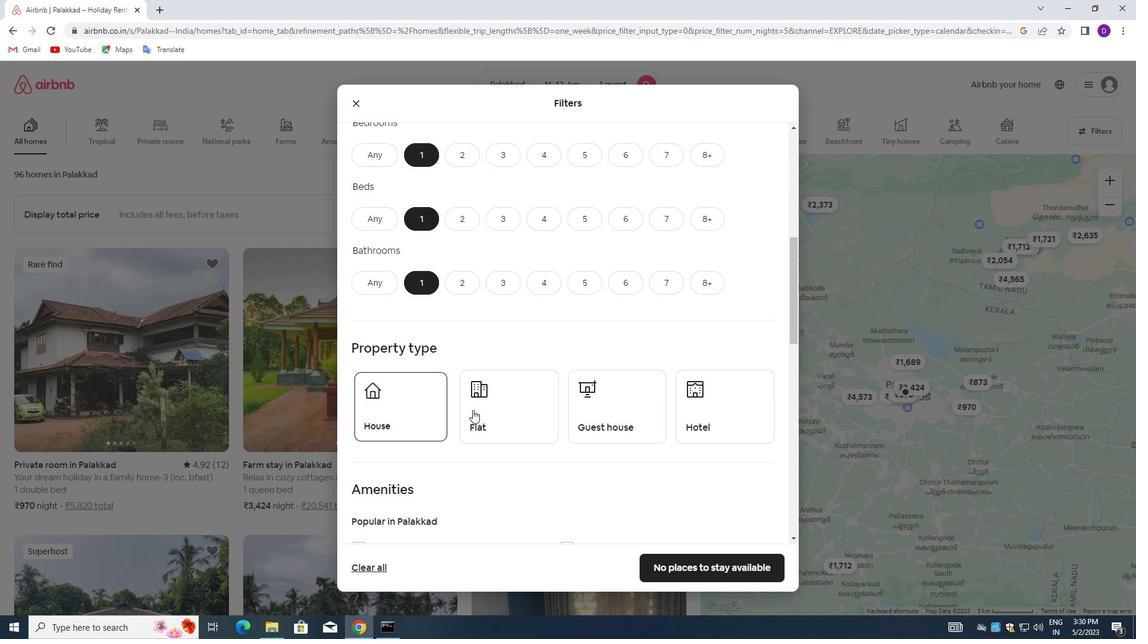 
Action: Mouse moved to (617, 403)
Screenshot: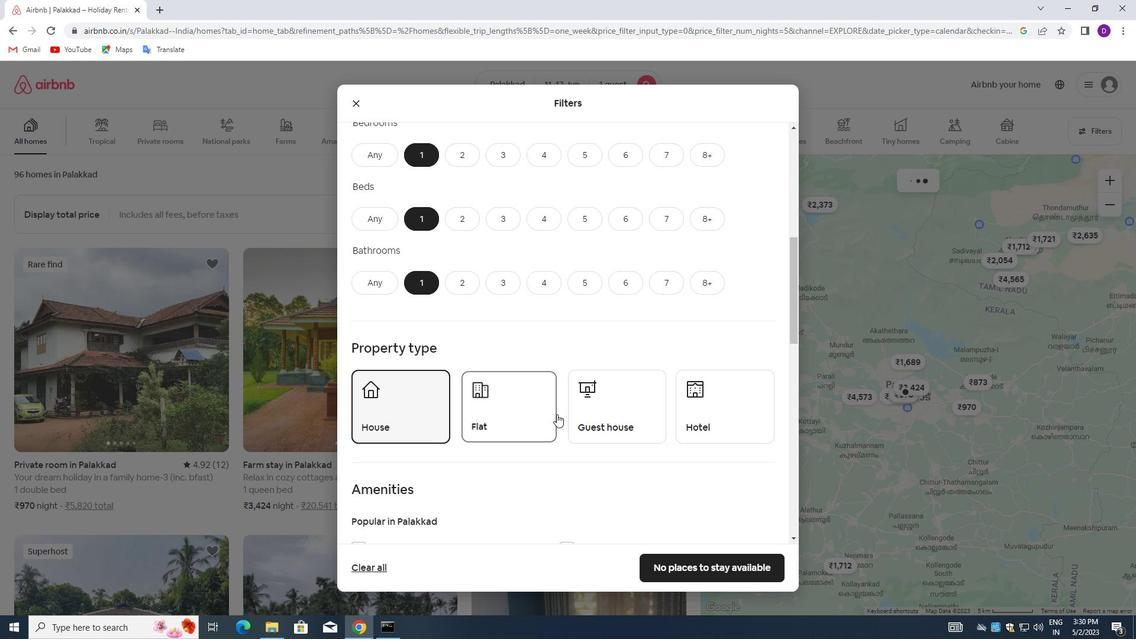 
Action: Mouse pressed left at (617, 403)
Screenshot: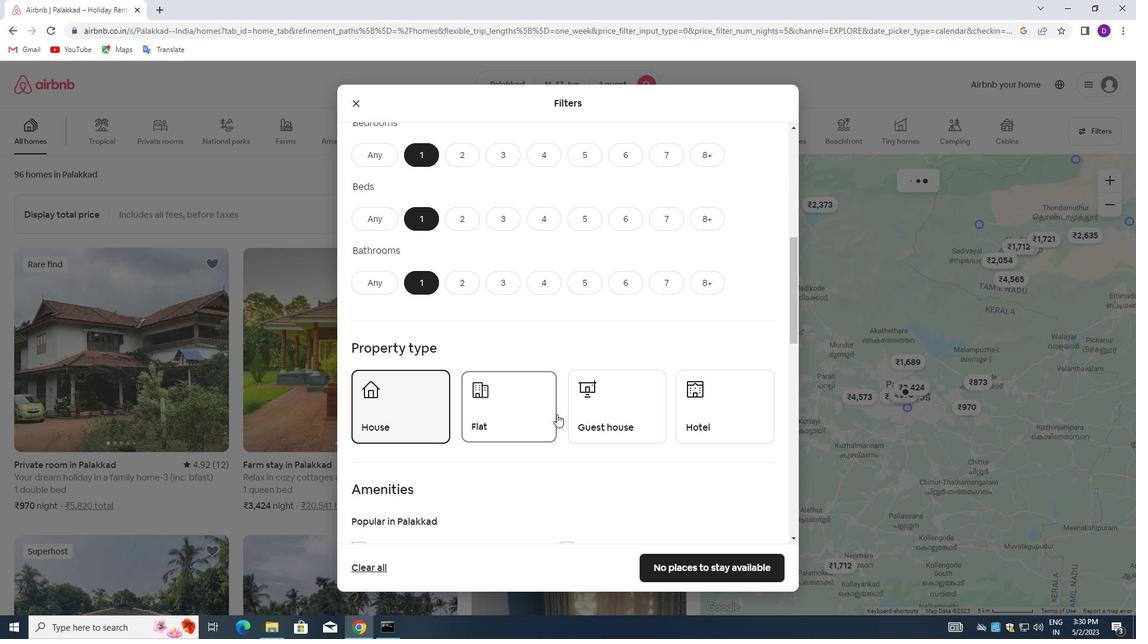 
Action: Mouse moved to (707, 397)
Screenshot: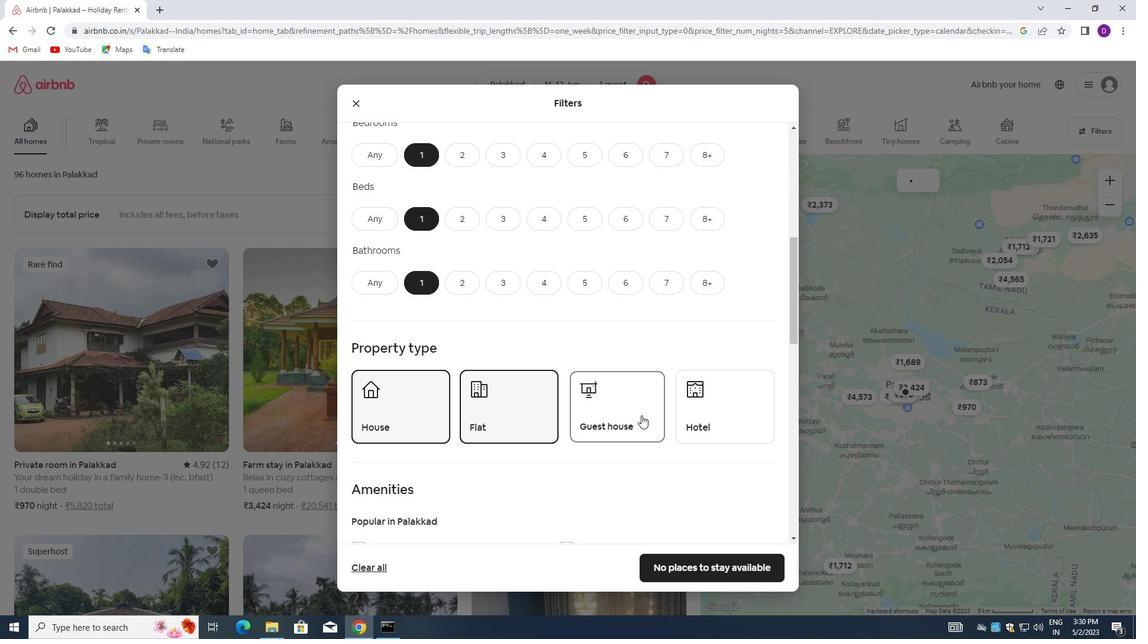 
Action: Mouse pressed left at (707, 397)
Screenshot: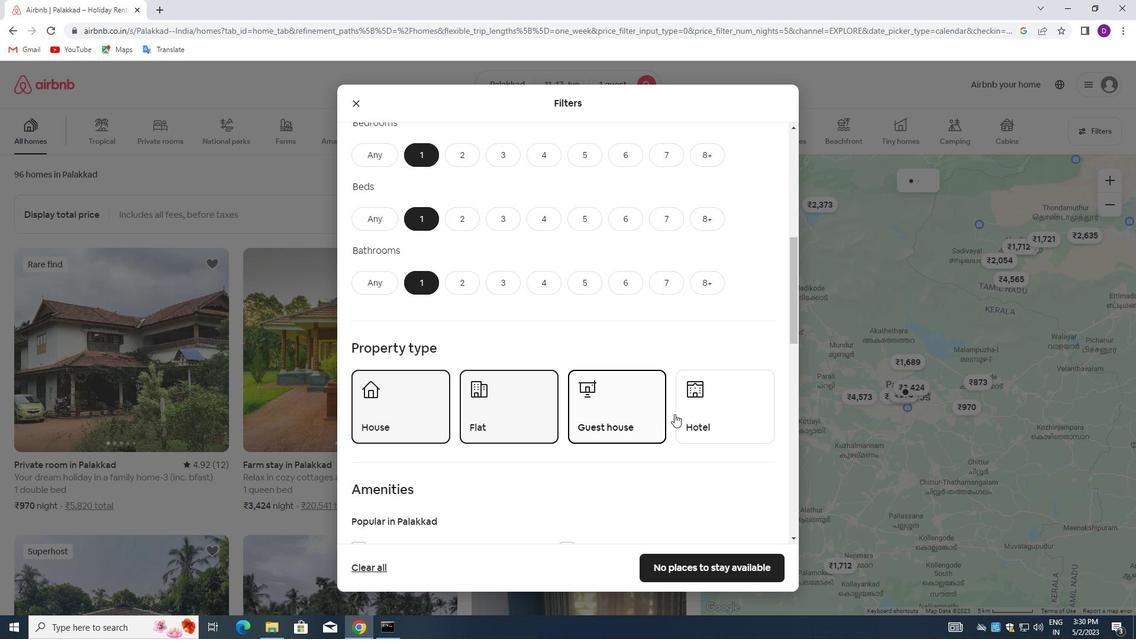 
Action: Mouse moved to (594, 388)
Screenshot: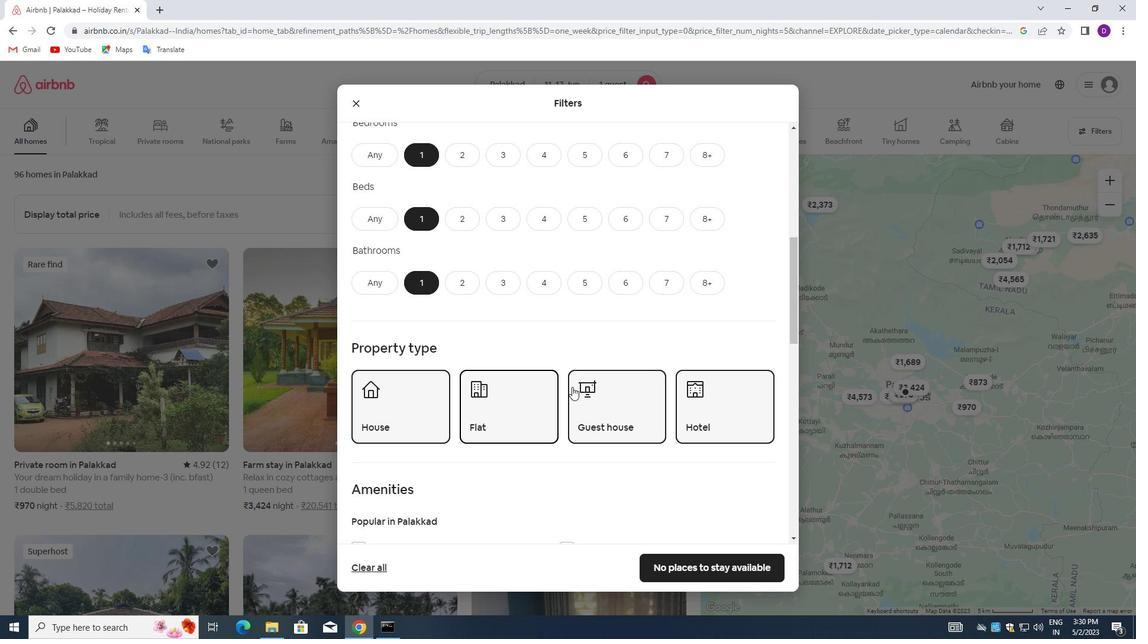 
Action: Mouse scrolled (594, 388) with delta (0, 0)
Screenshot: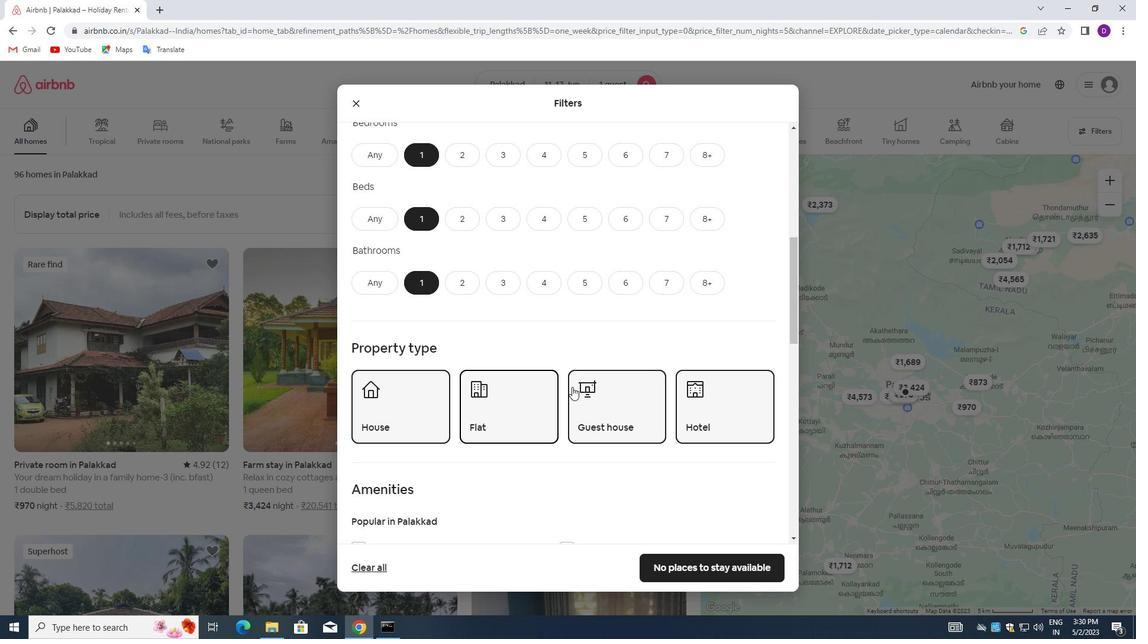 
Action: Mouse scrolled (594, 388) with delta (0, 0)
Screenshot: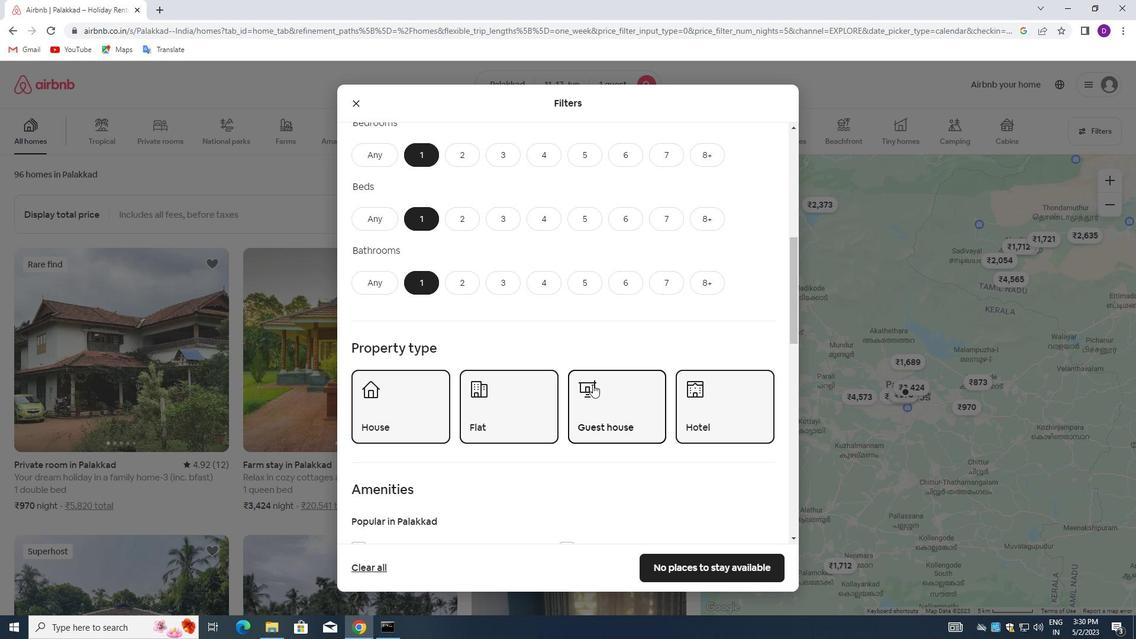 
Action: Mouse scrolled (594, 388) with delta (0, 0)
Screenshot: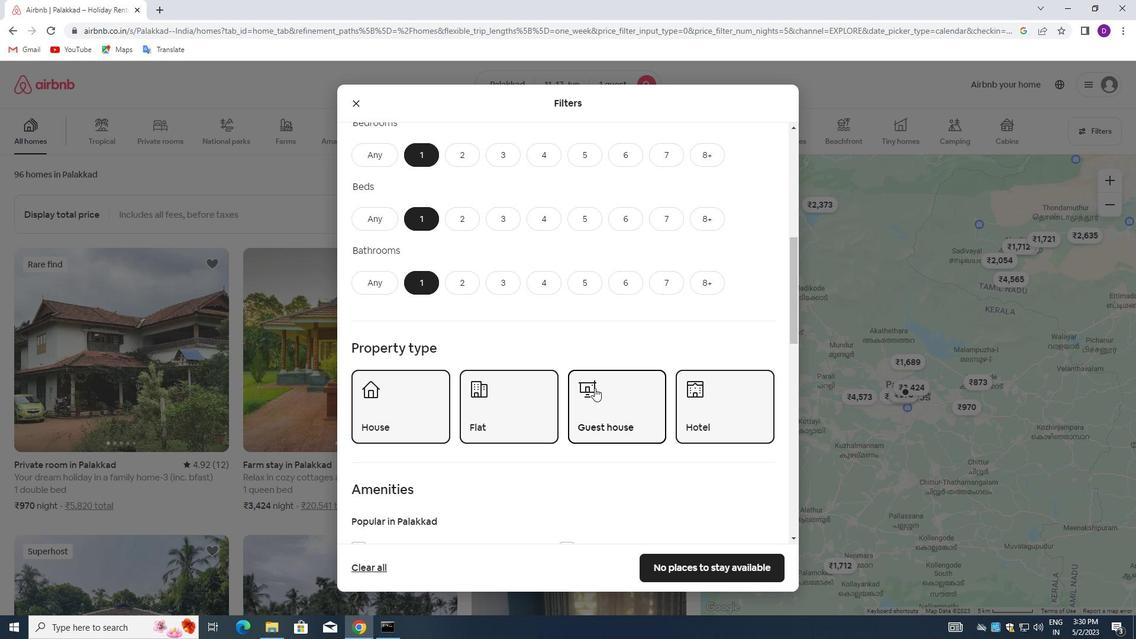 
Action: Mouse moved to (594, 388)
Screenshot: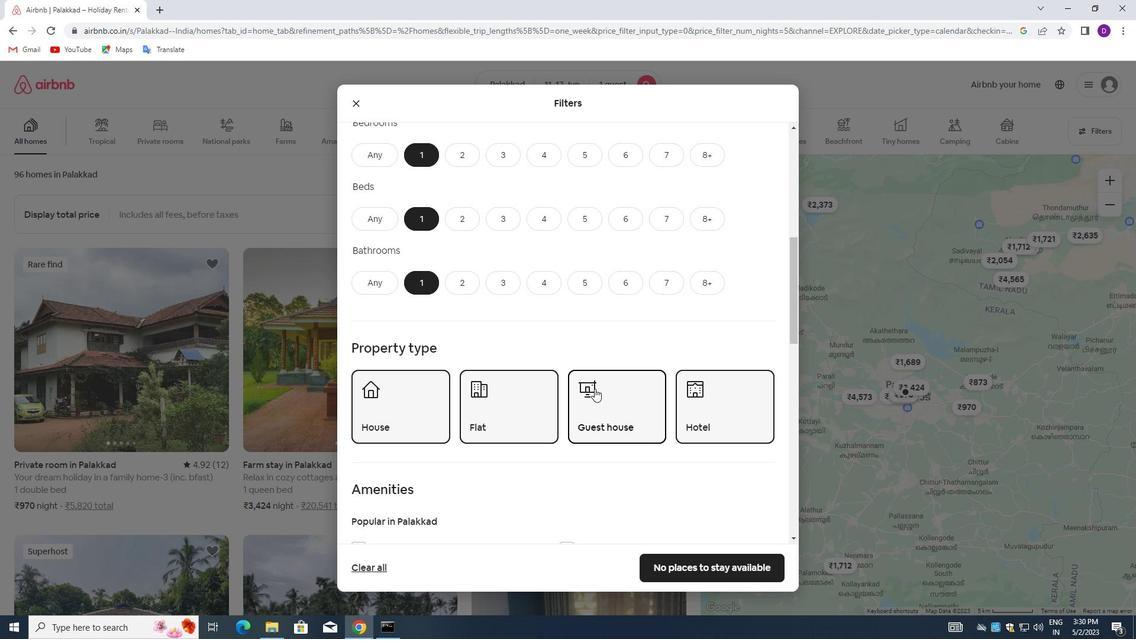 
Action: Mouse scrolled (594, 387) with delta (0, 0)
Screenshot: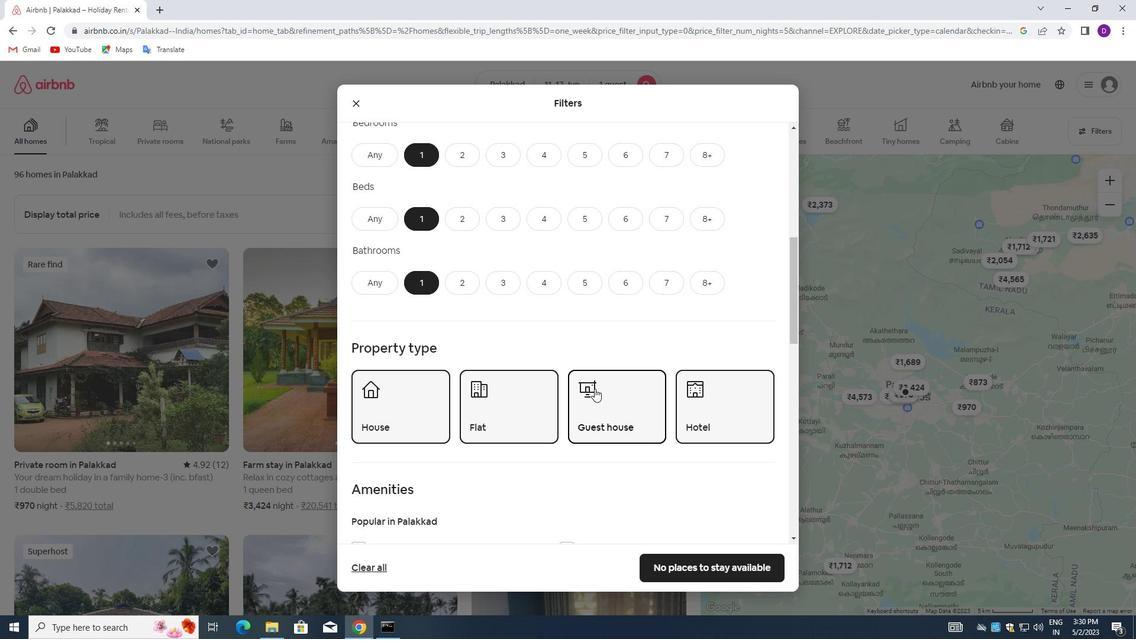
Action: Mouse scrolled (594, 387) with delta (0, 0)
Screenshot: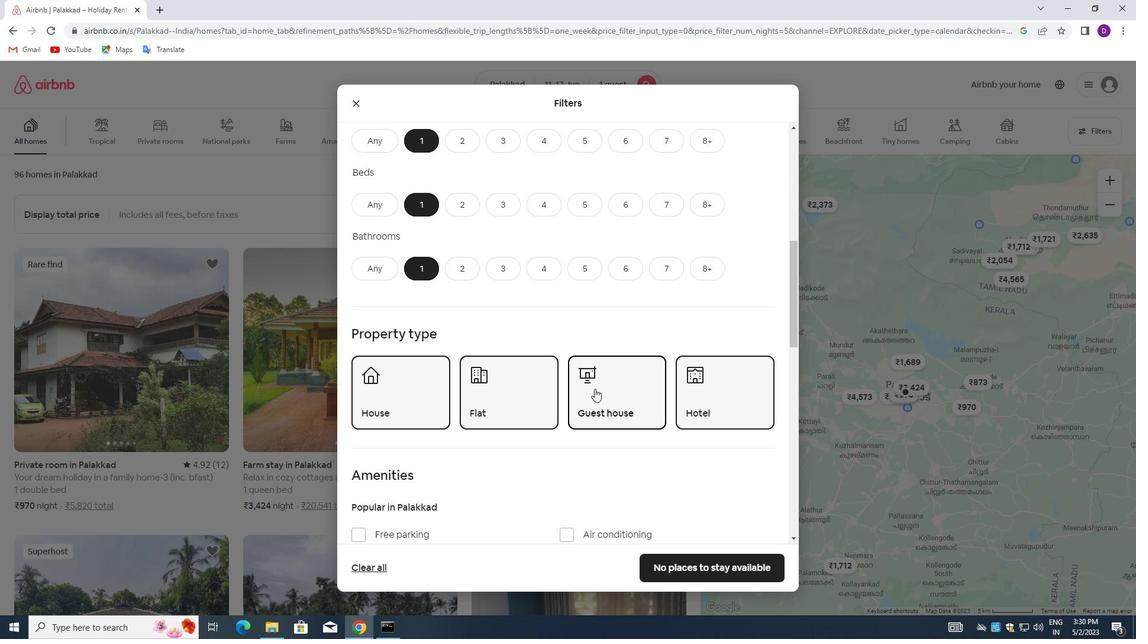 
Action: Mouse moved to (739, 470)
Screenshot: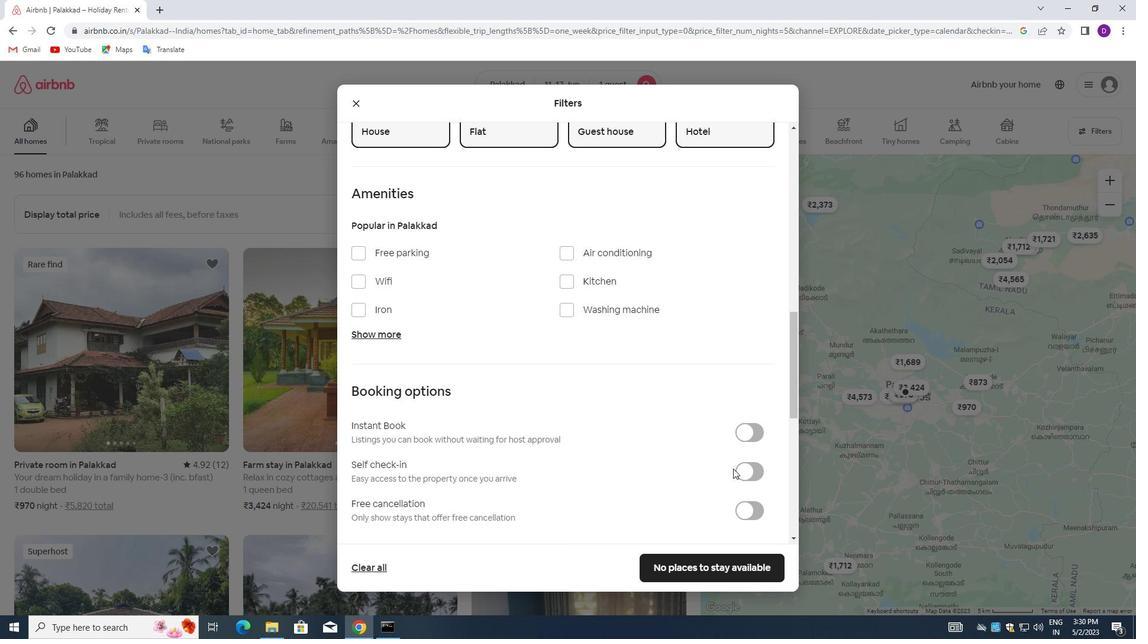 
Action: Mouse pressed left at (739, 470)
Screenshot: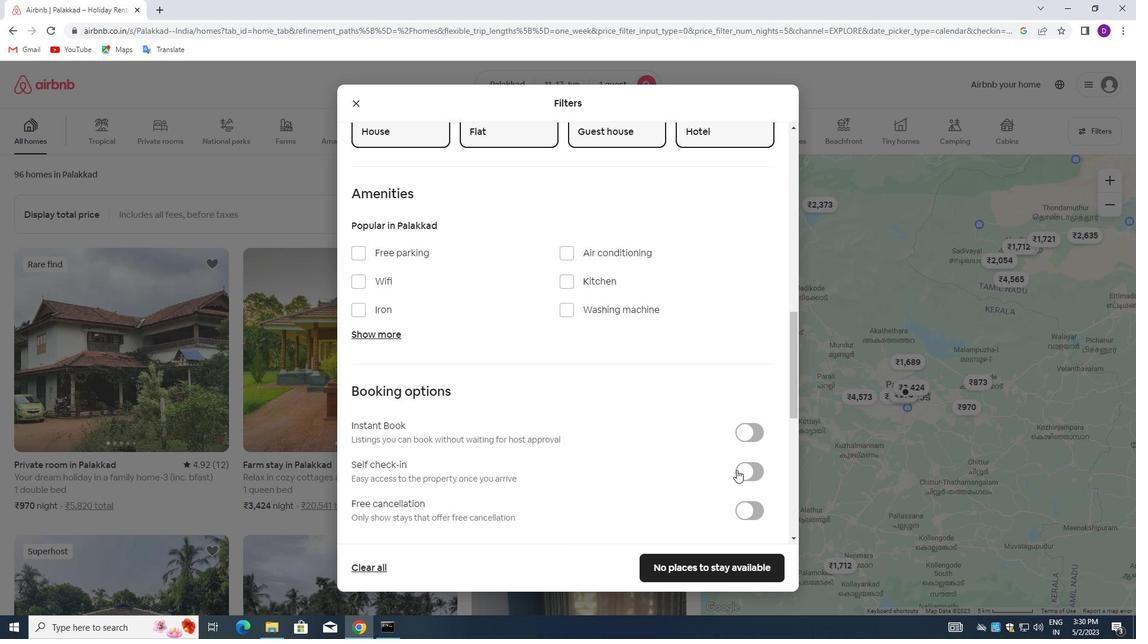 
Action: Mouse moved to (462, 420)
Screenshot: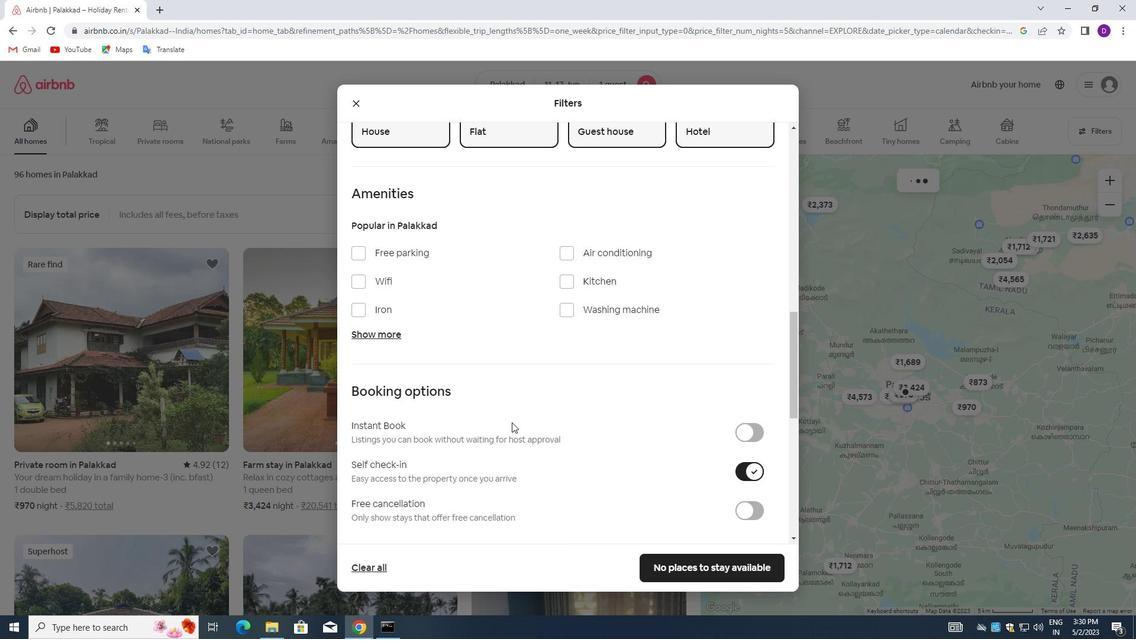 
Action: Mouse scrolled (462, 420) with delta (0, 0)
Screenshot: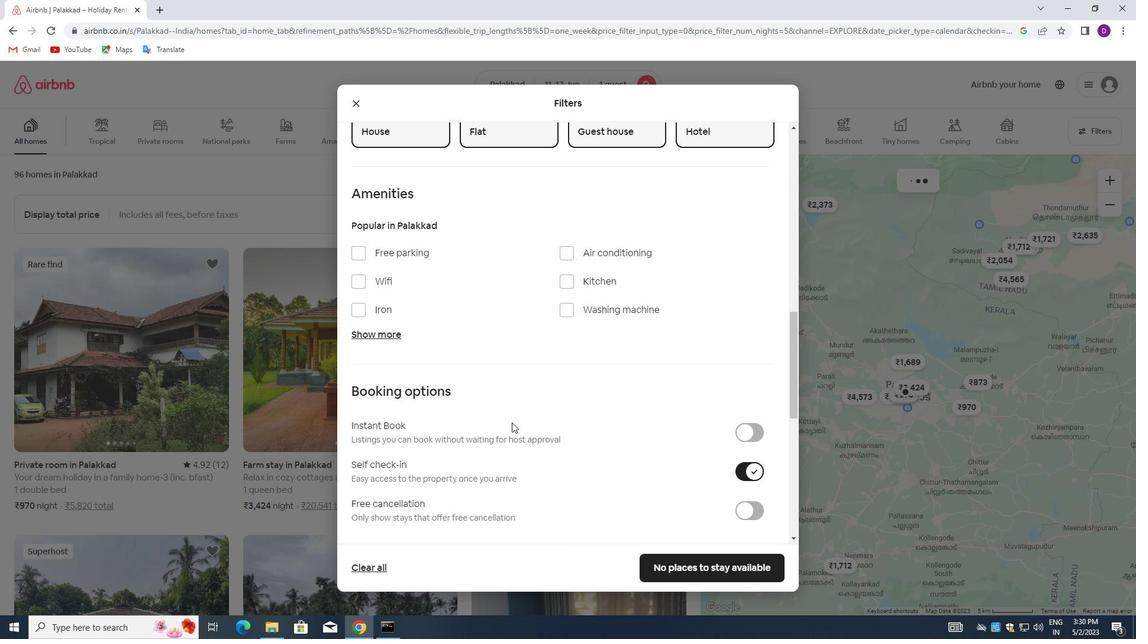 
Action: Mouse moved to (462, 420)
Screenshot: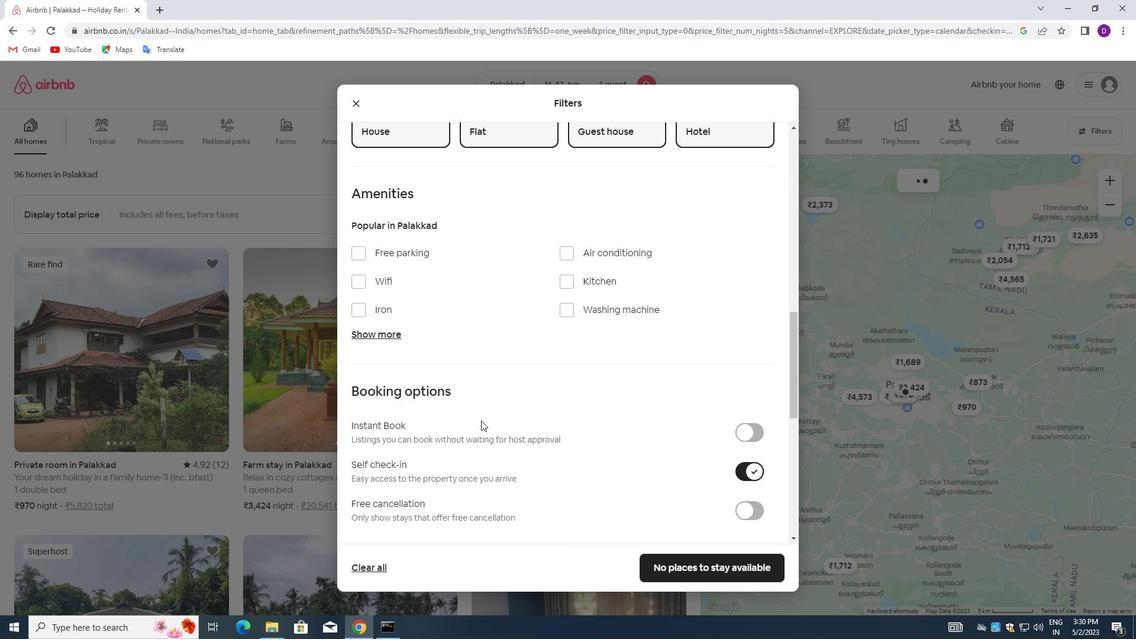 
Action: Mouse scrolled (462, 420) with delta (0, 0)
Screenshot: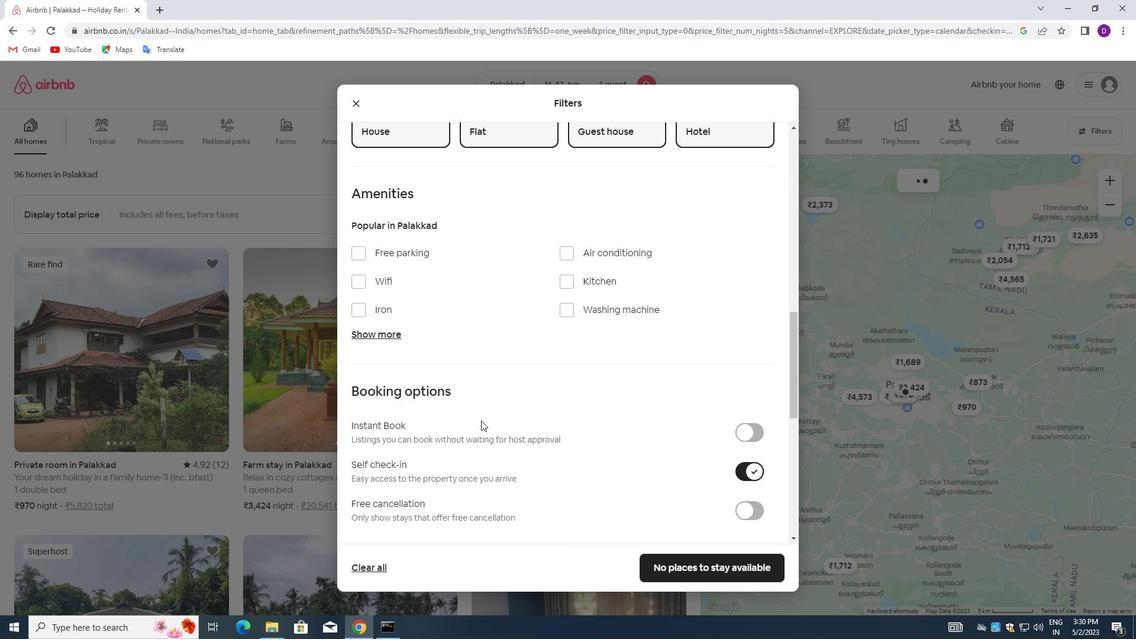
Action: Mouse moved to (461, 420)
Screenshot: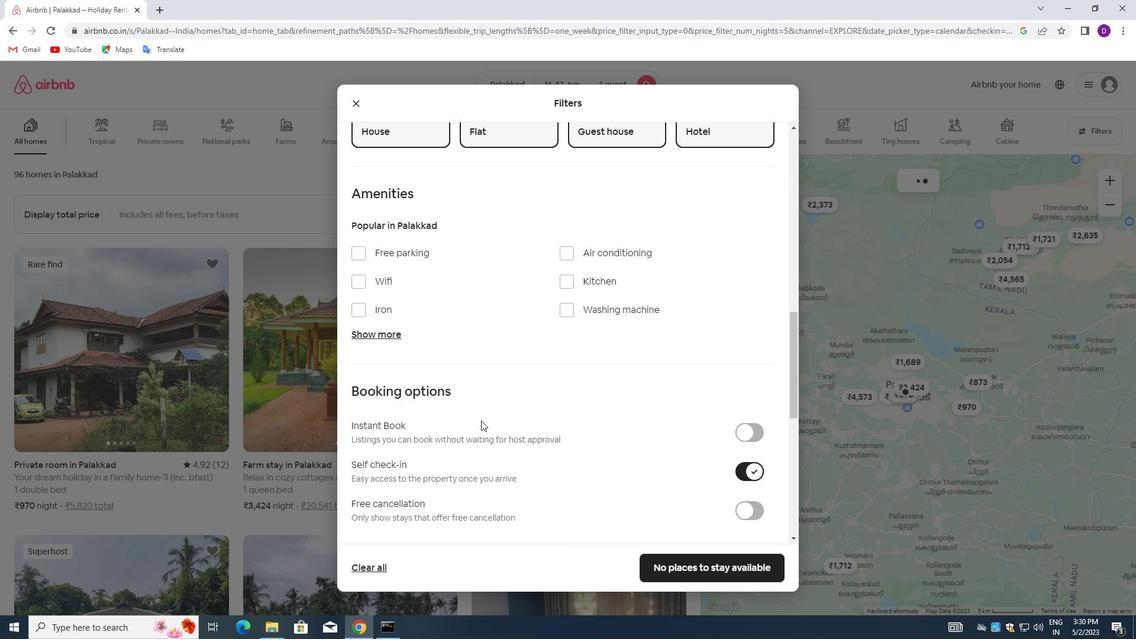 
Action: Mouse scrolled (461, 420) with delta (0, 0)
Screenshot: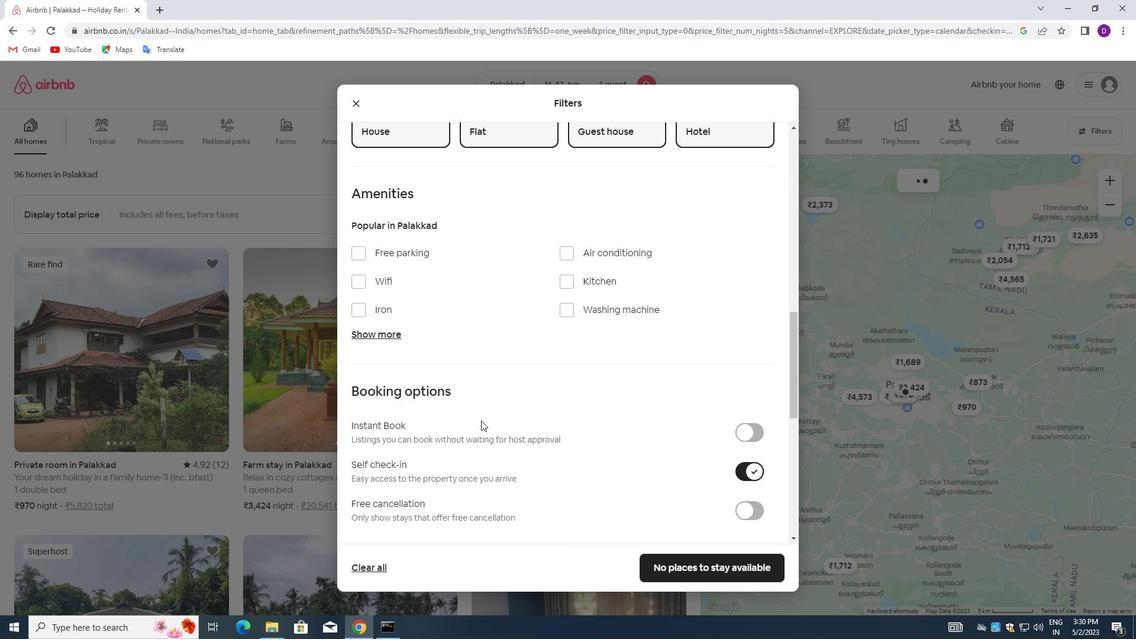 
Action: Mouse moved to (460, 420)
Screenshot: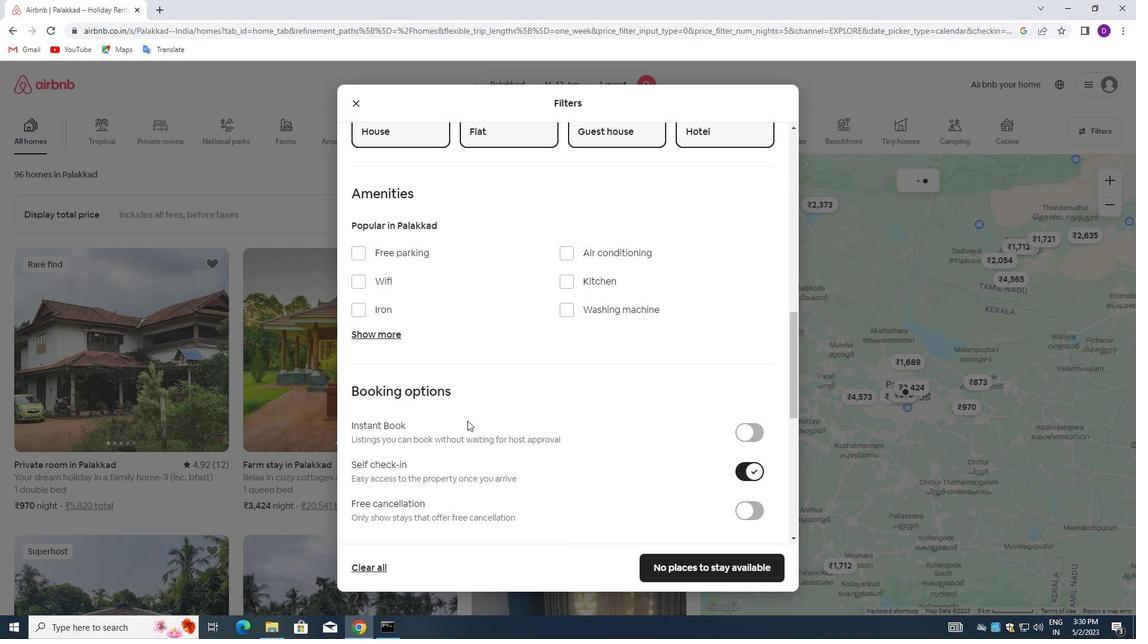 
Action: Mouse scrolled (460, 420) with delta (0, 0)
Screenshot: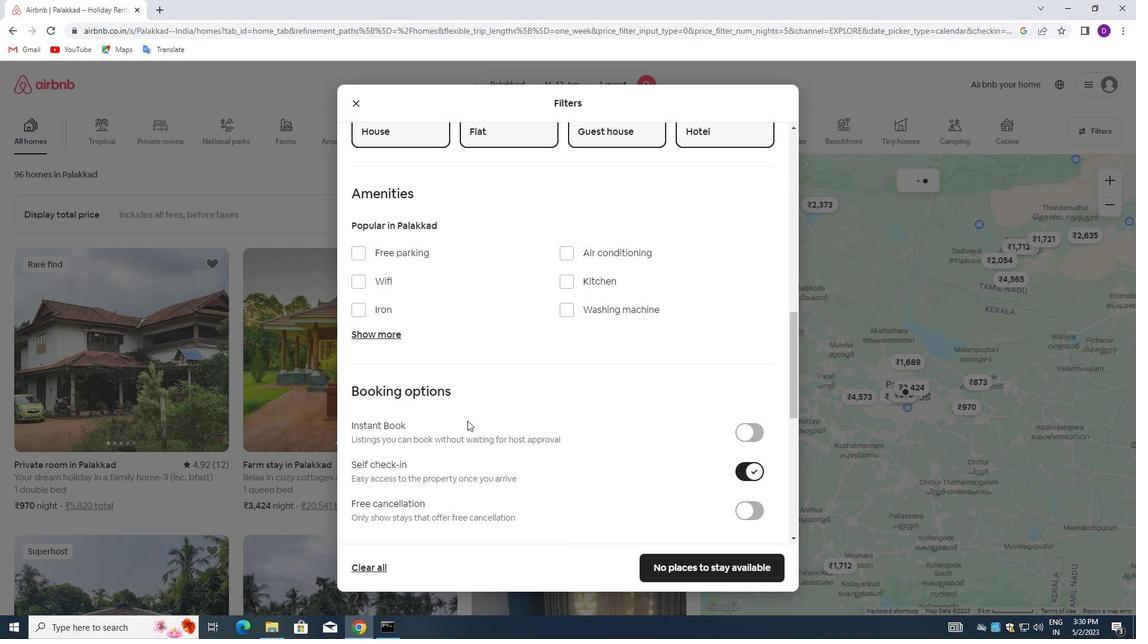 
Action: Mouse moved to (457, 419)
Screenshot: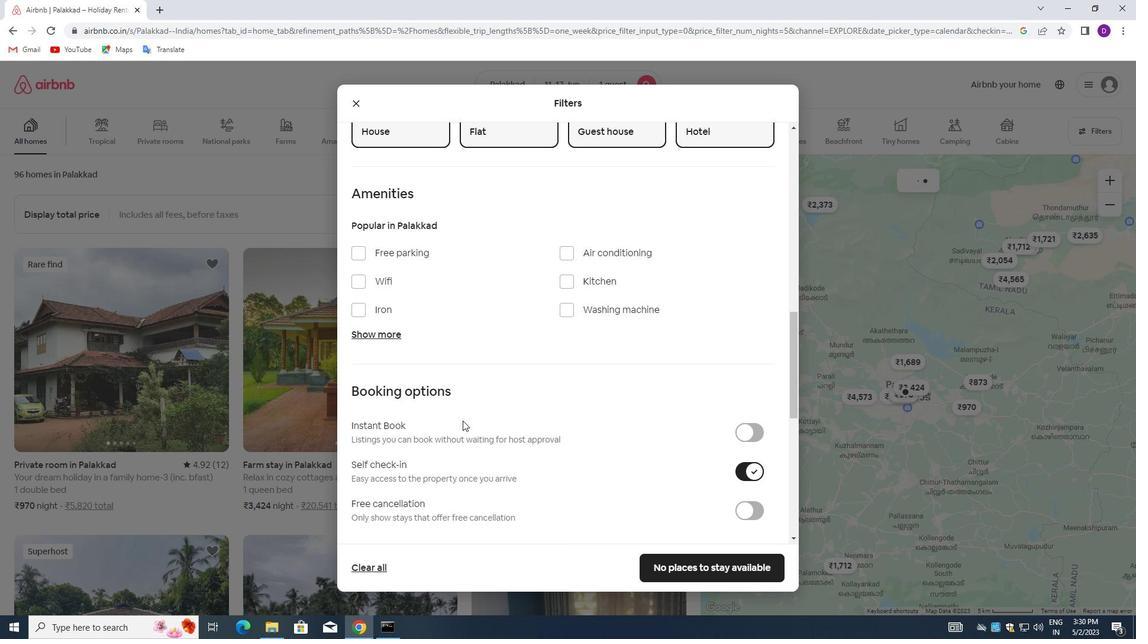 
Action: Mouse scrolled (457, 418) with delta (0, 0)
Screenshot: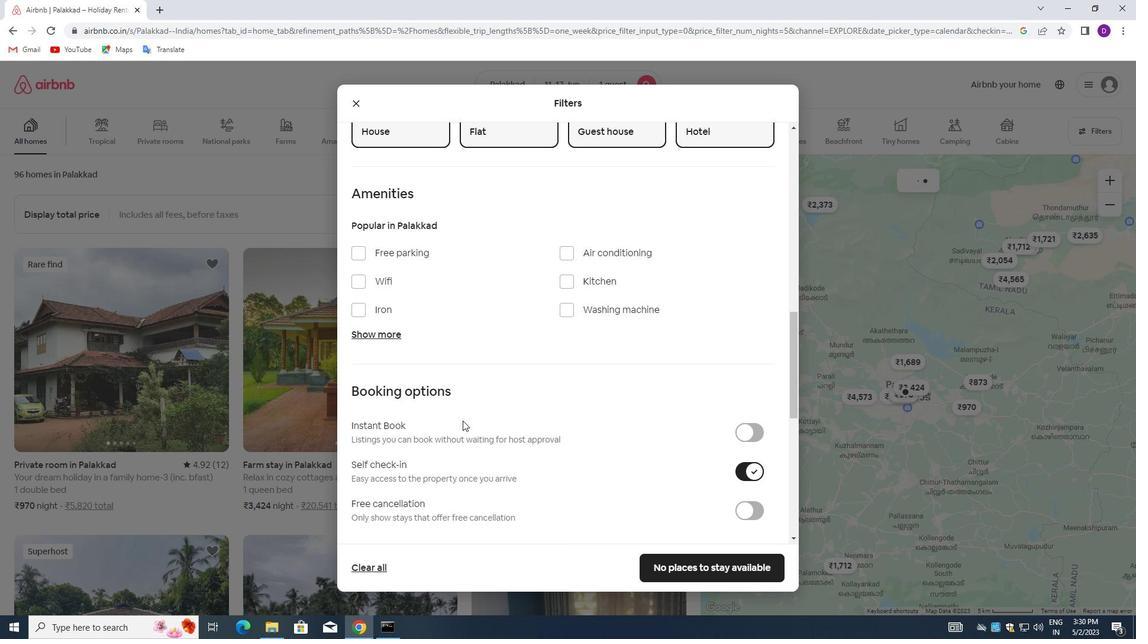 
Action: Mouse moved to (456, 416)
Screenshot: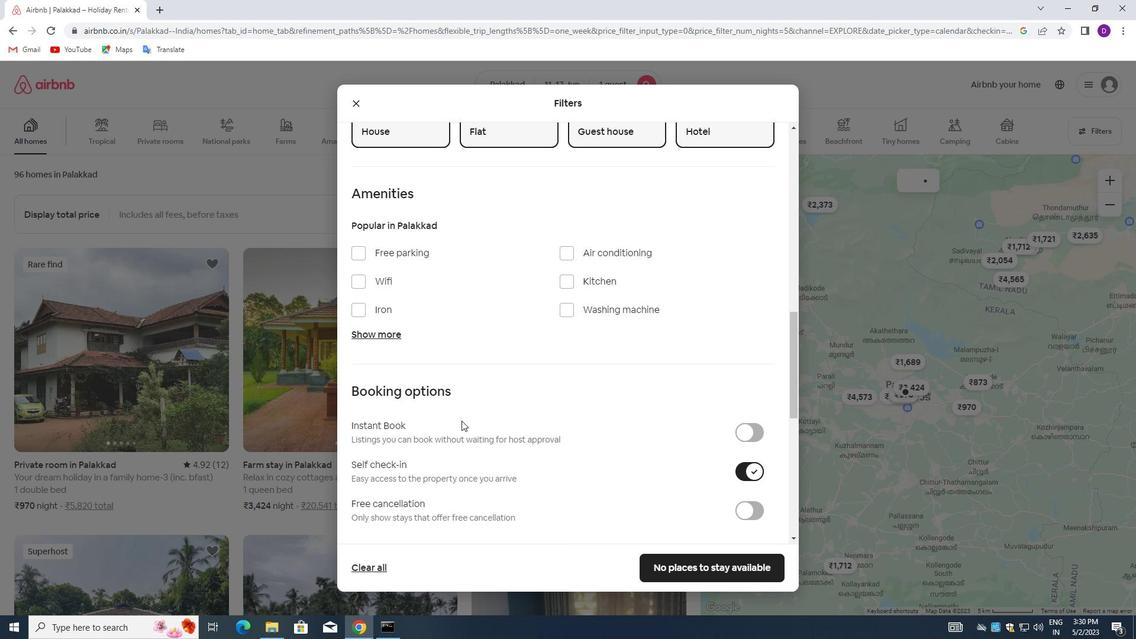 
Action: Mouse scrolled (456, 415) with delta (0, 0)
Screenshot: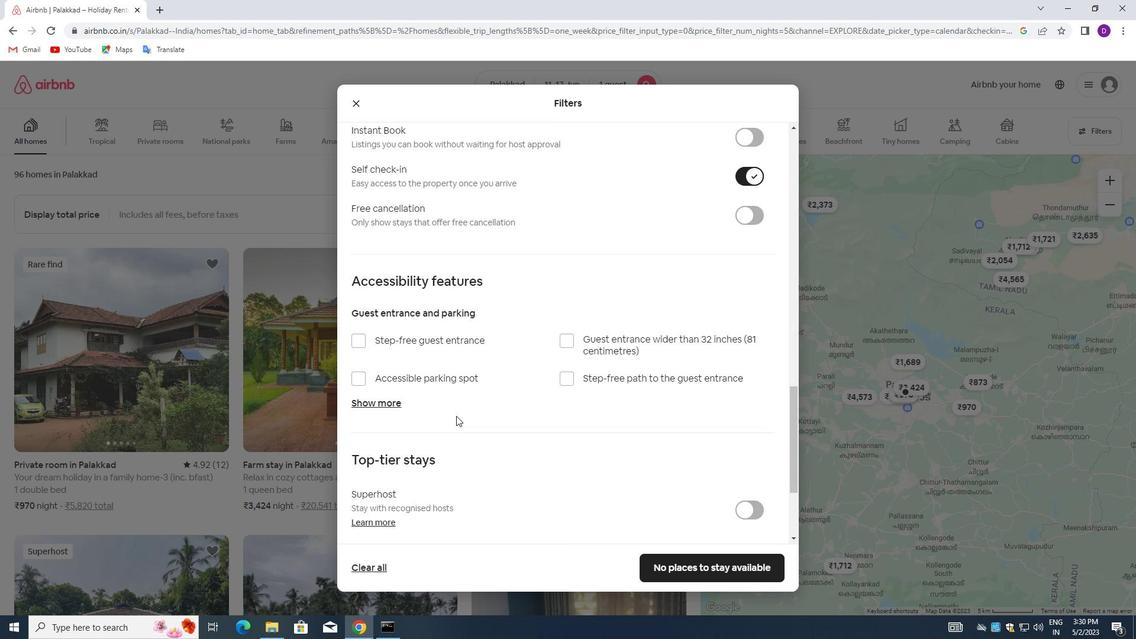 
Action: Mouse moved to (456, 417)
Screenshot: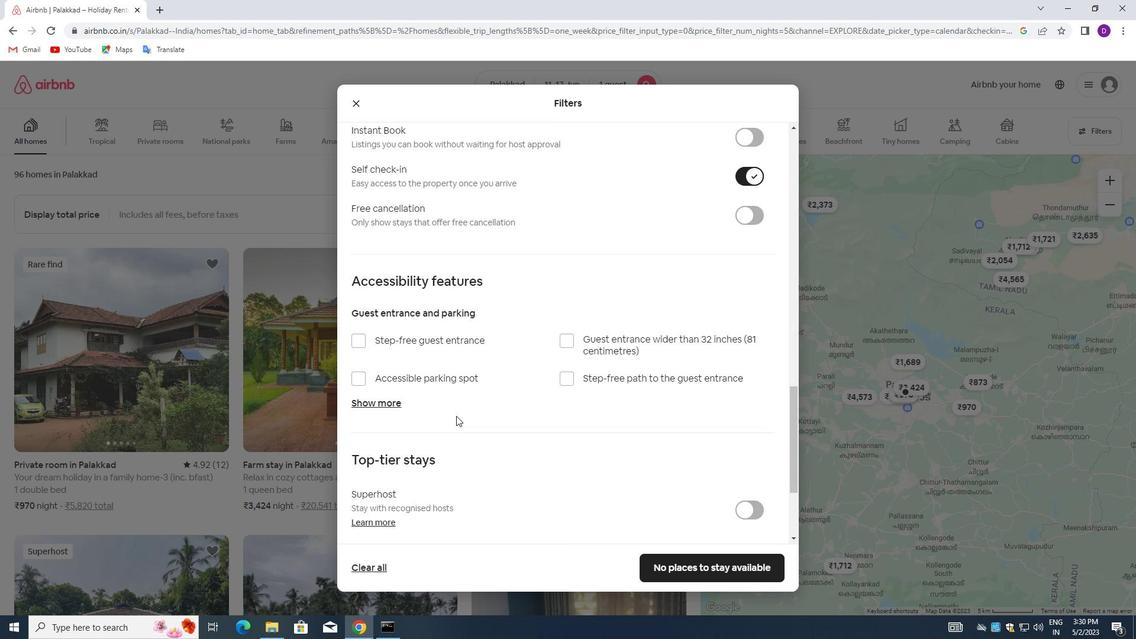 
Action: Mouse scrolled (456, 416) with delta (0, 0)
Screenshot: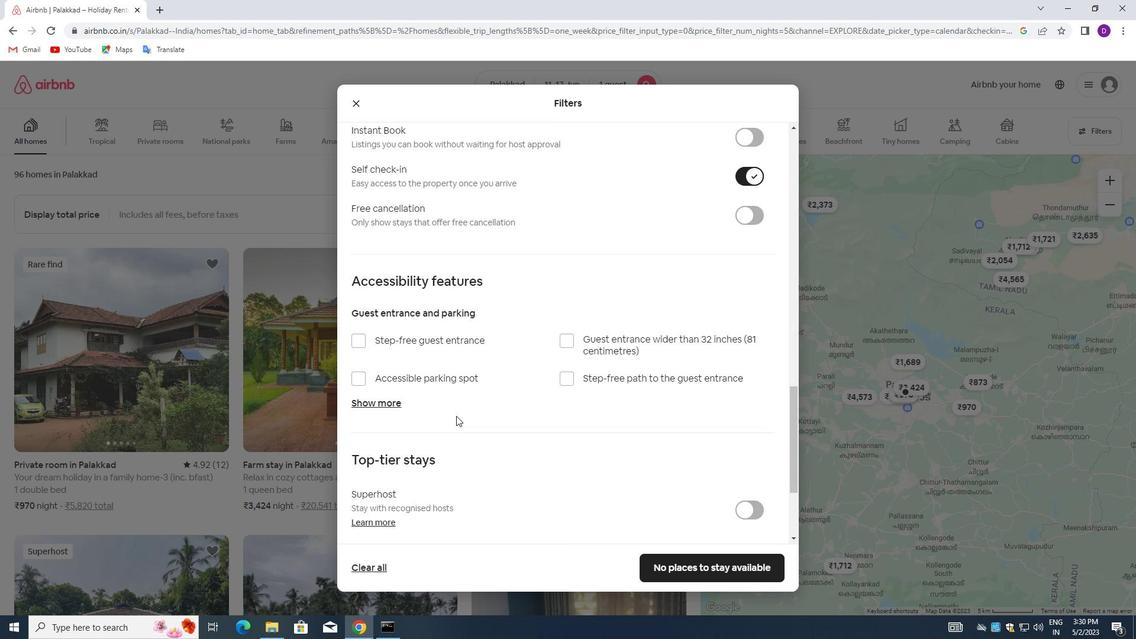 
Action: Mouse moved to (458, 420)
Screenshot: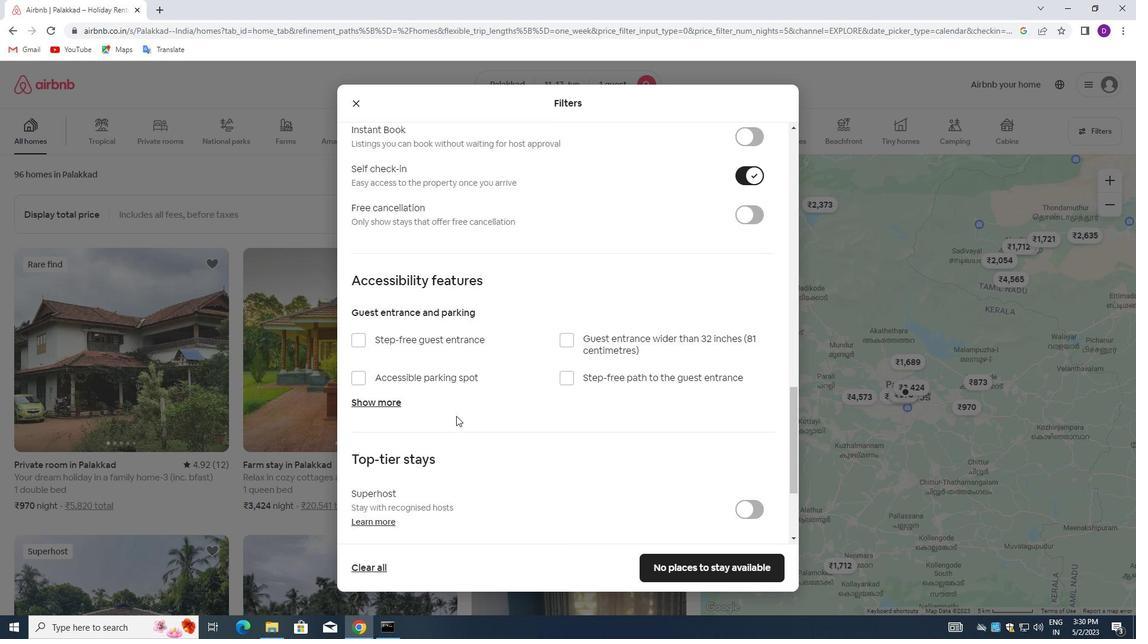 
Action: Mouse scrolled (458, 420) with delta (0, 0)
Screenshot: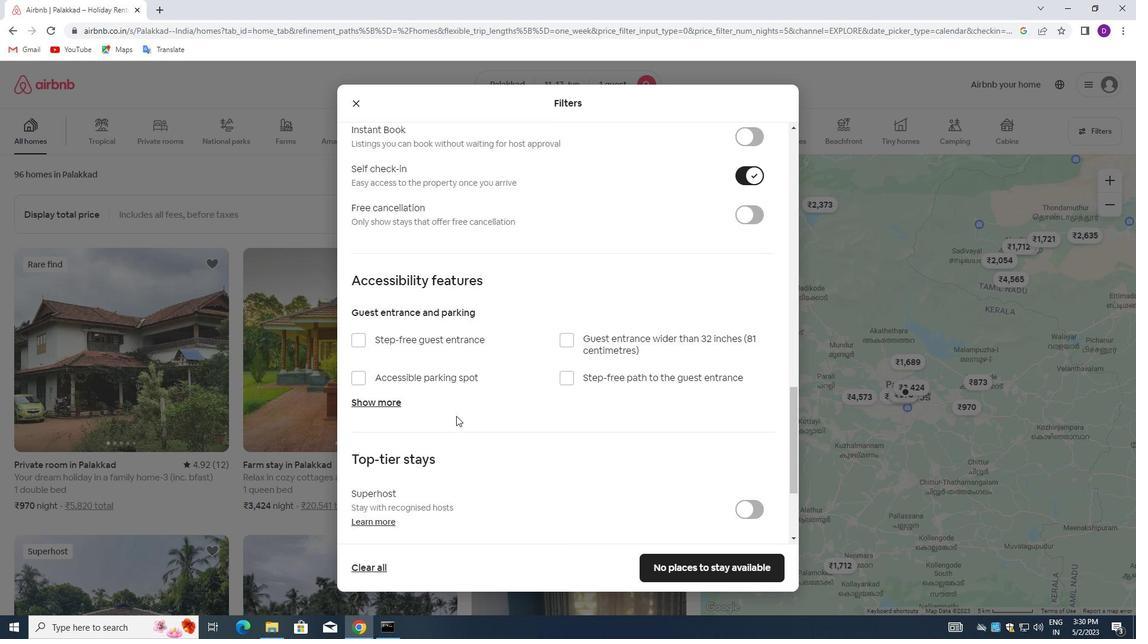 
Action: Mouse moved to (458, 424)
Screenshot: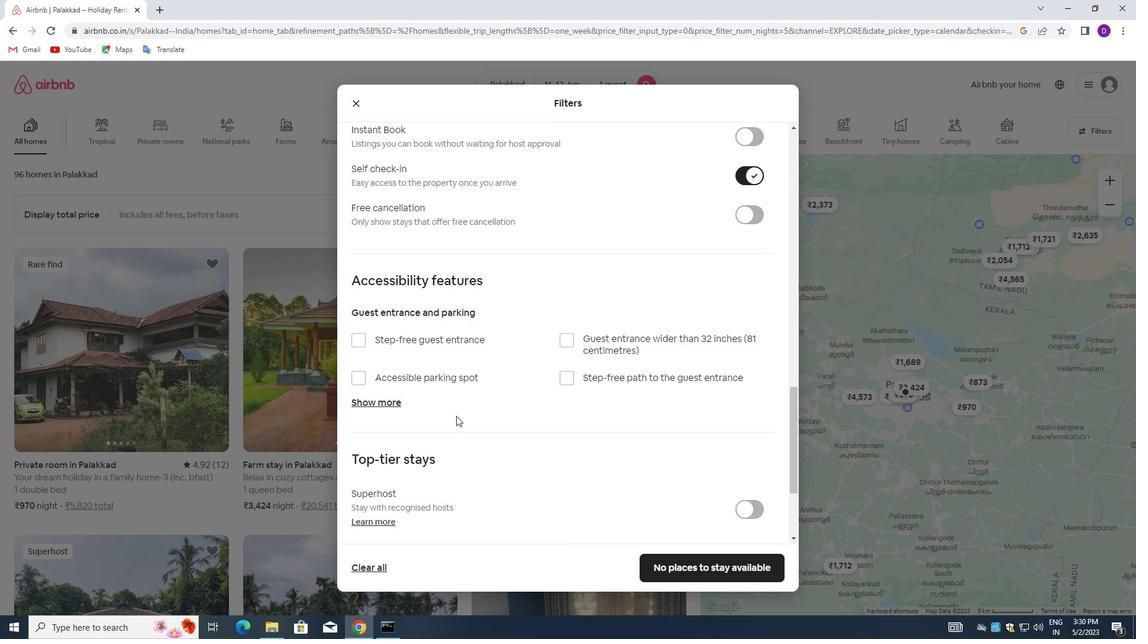 
Action: Mouse scrolled (458, 423) with delta (0, 0)
Screenshot: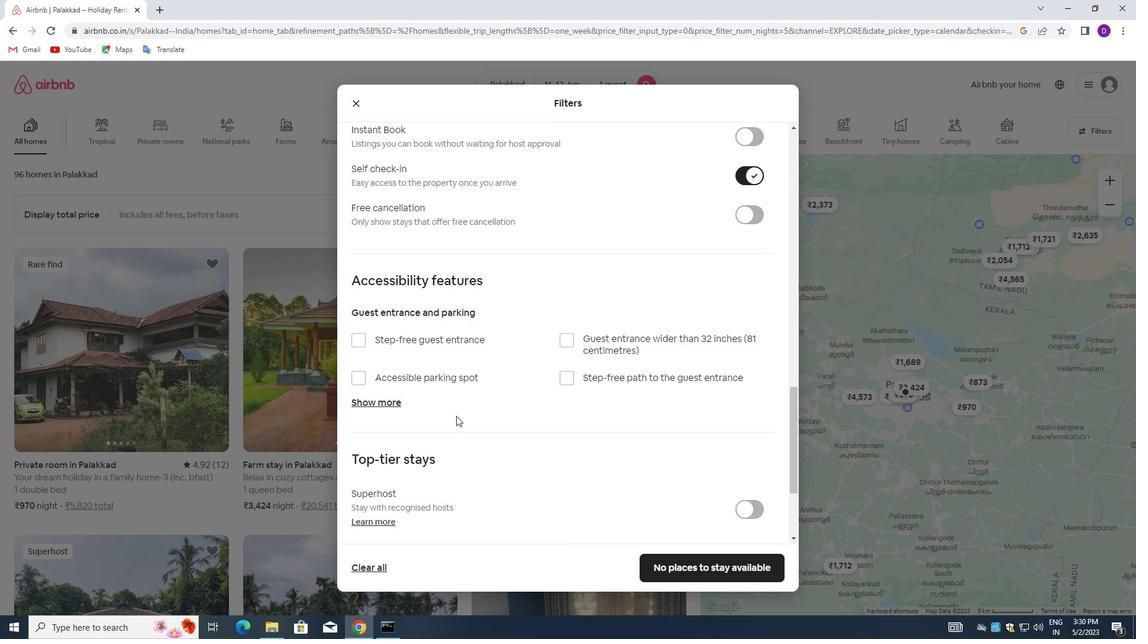 
Action: Mouse moved to (458, 427)
Screenshot: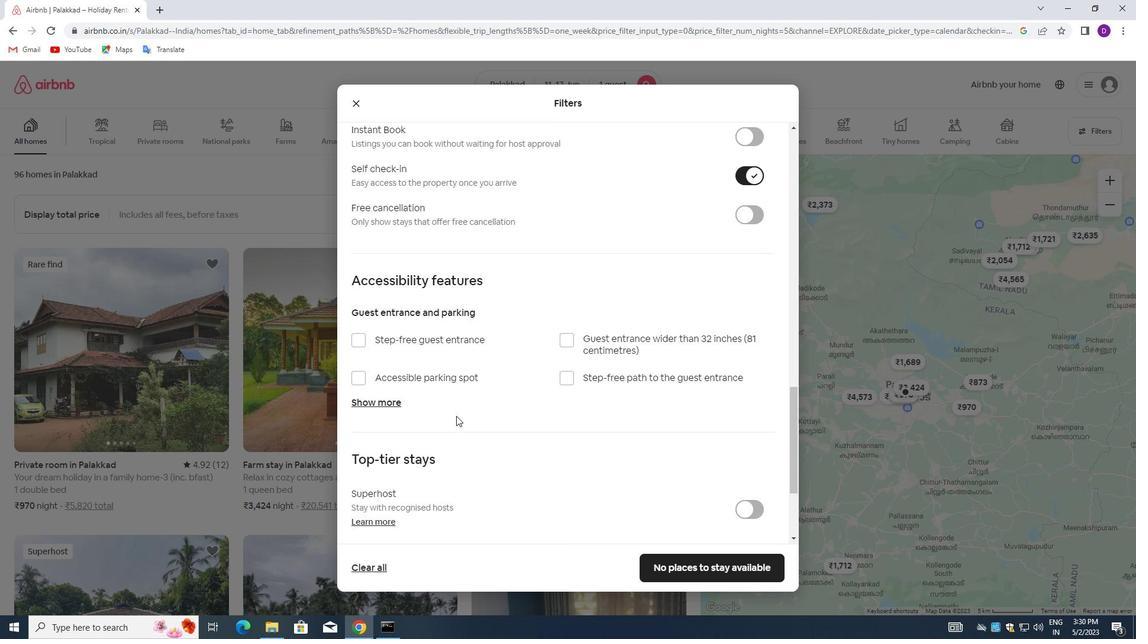 
Action: Mouse scrolled (458, 427) with delta (0, 0)
Screenshot: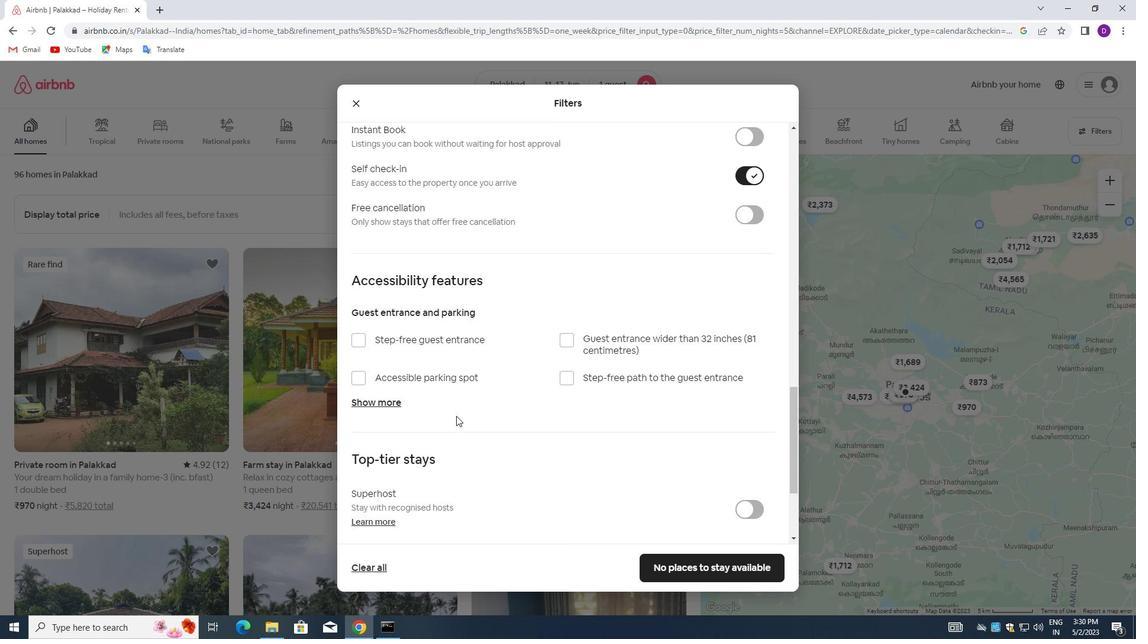 
Action: Mouse moved to (358, 461)
Screenshot: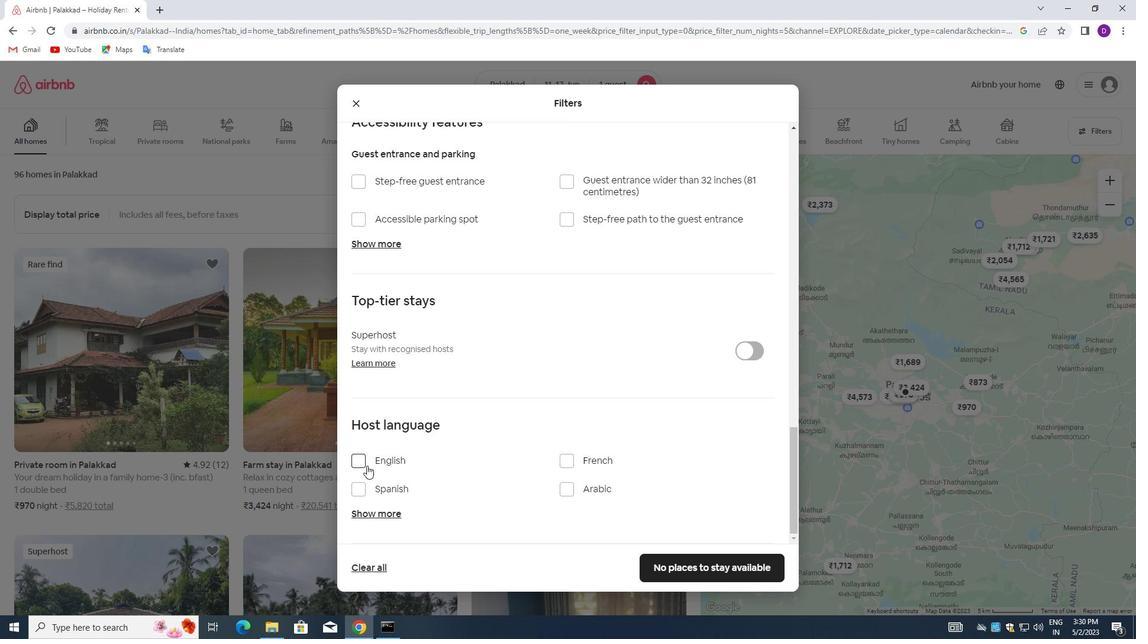 
Action: Mouse pressed left at (358, 461)
Screenshot: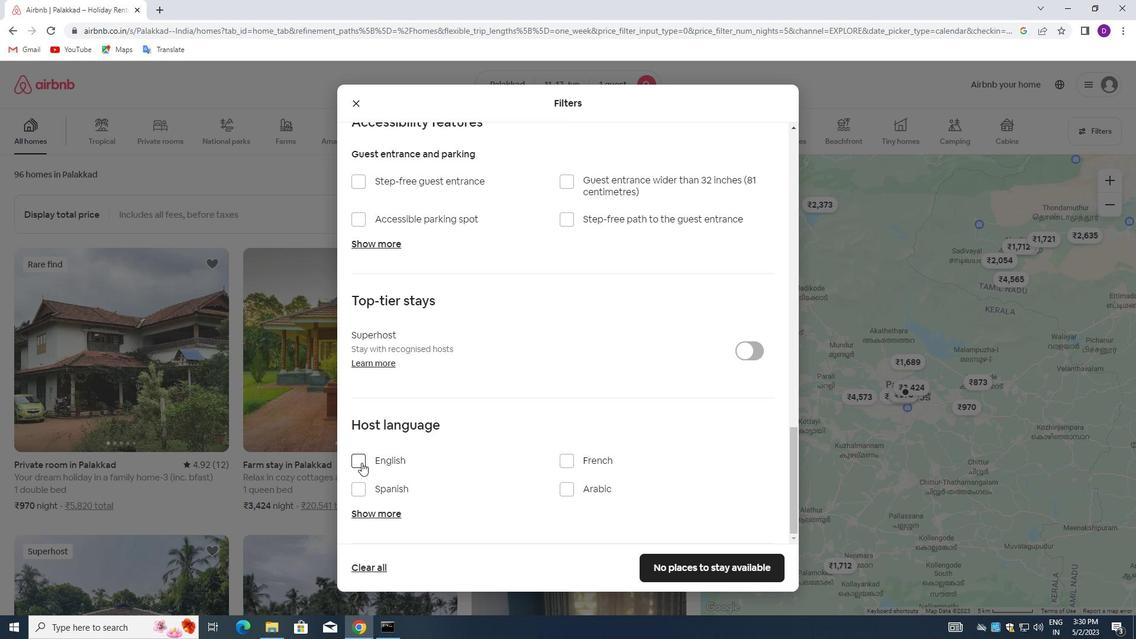 
Action: Mouse moved to (656, 441)
Screenshot: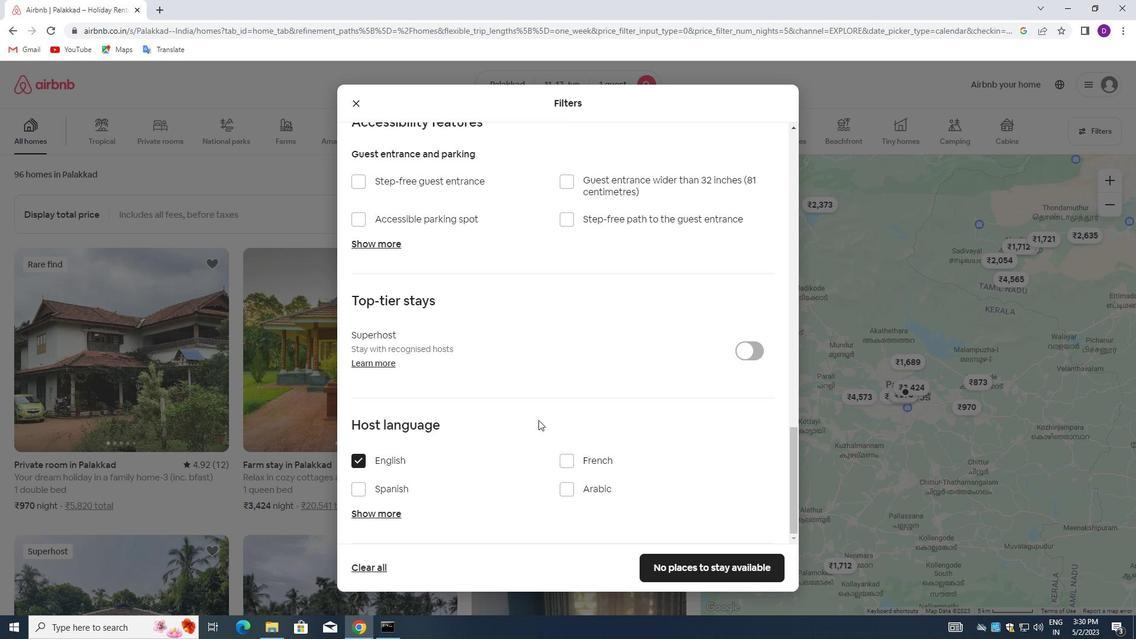
Action: Mouse scrolled (656, 441) with delta (0, 0)
Screenshot: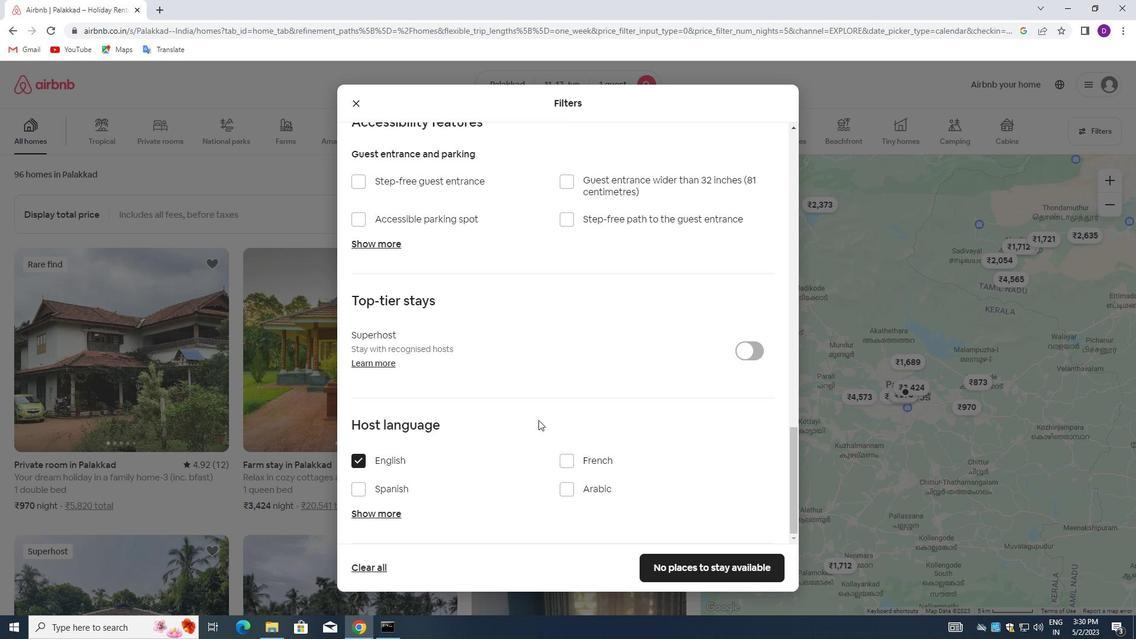 
Action: Mouse moved to (666, 445)
Screenshot: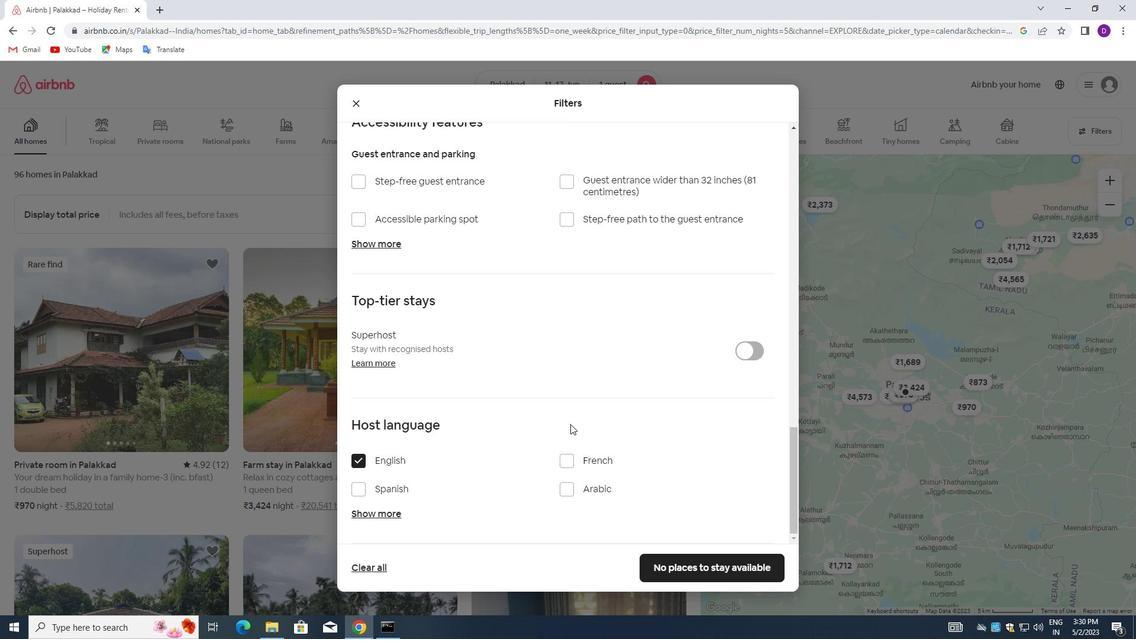 
Action: Mouse scrolled (666, 445) with delta (0, 0)
Screenshot: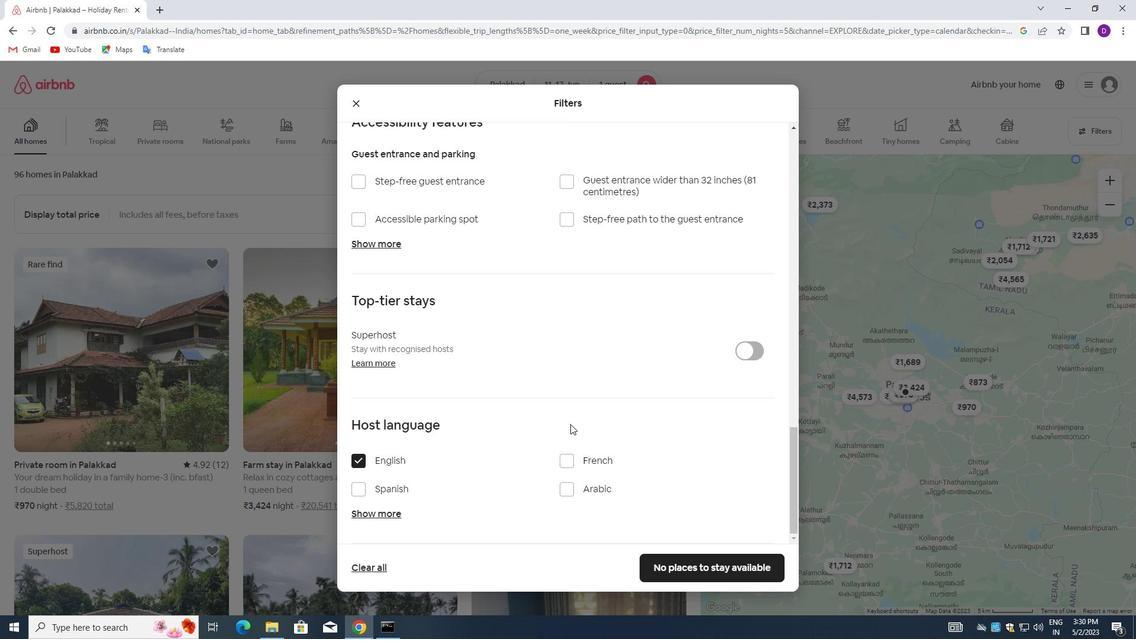 
Action: Mouse moved to (675, 449)
Screenshot: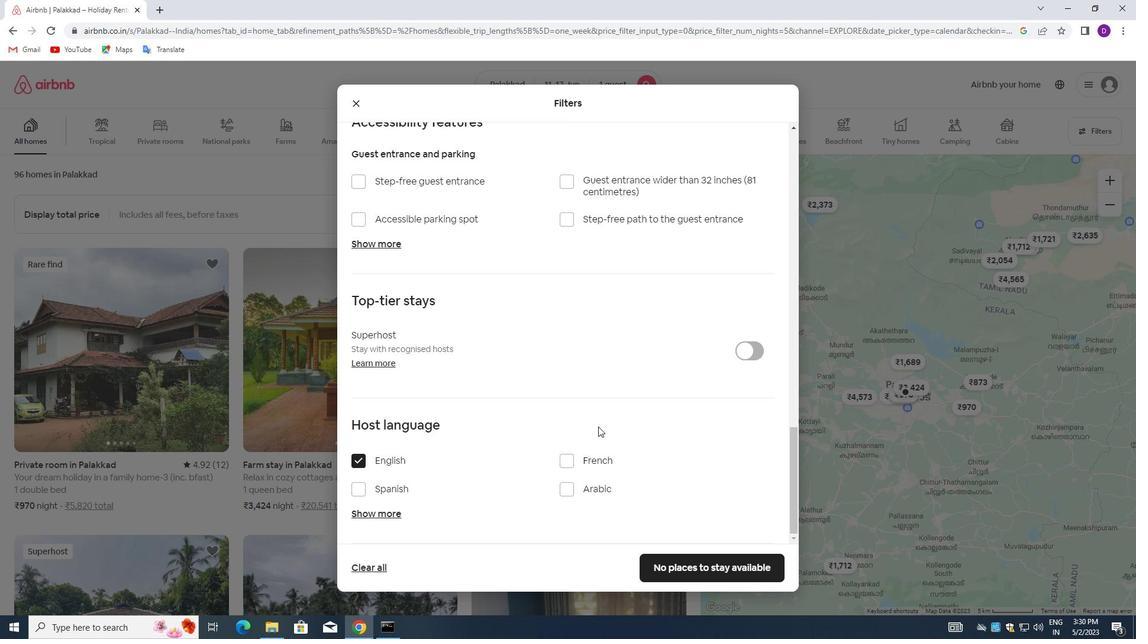 
Action: Mouse scrolled (675, 448) with delta (0, 0)
Screenshot: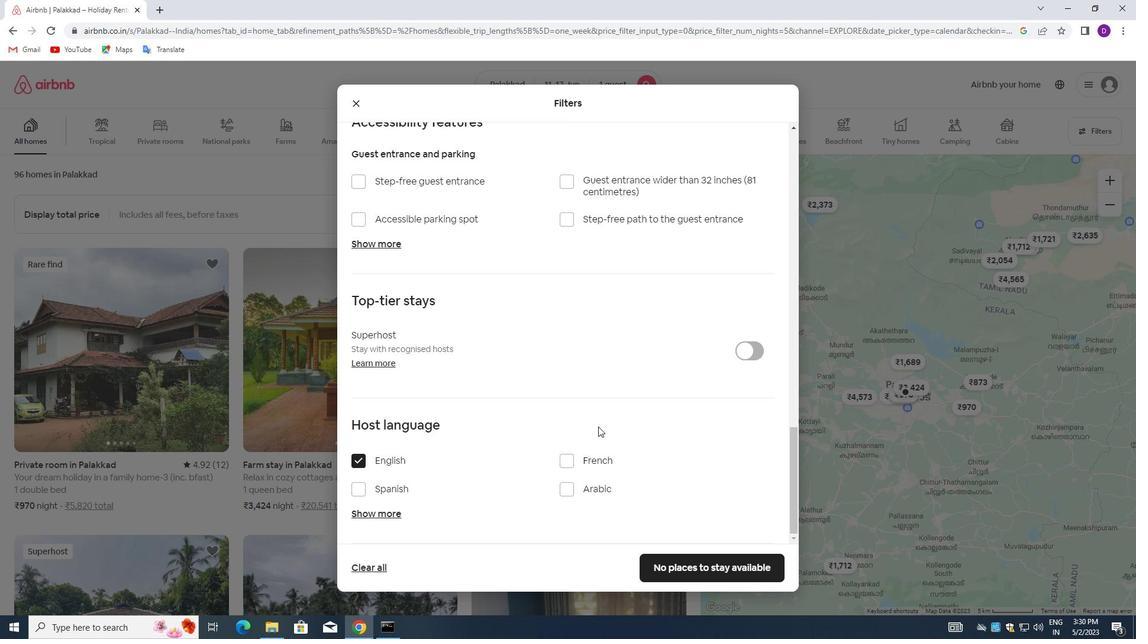 
Action: Mouse moved to (678, 450)
Screenshot: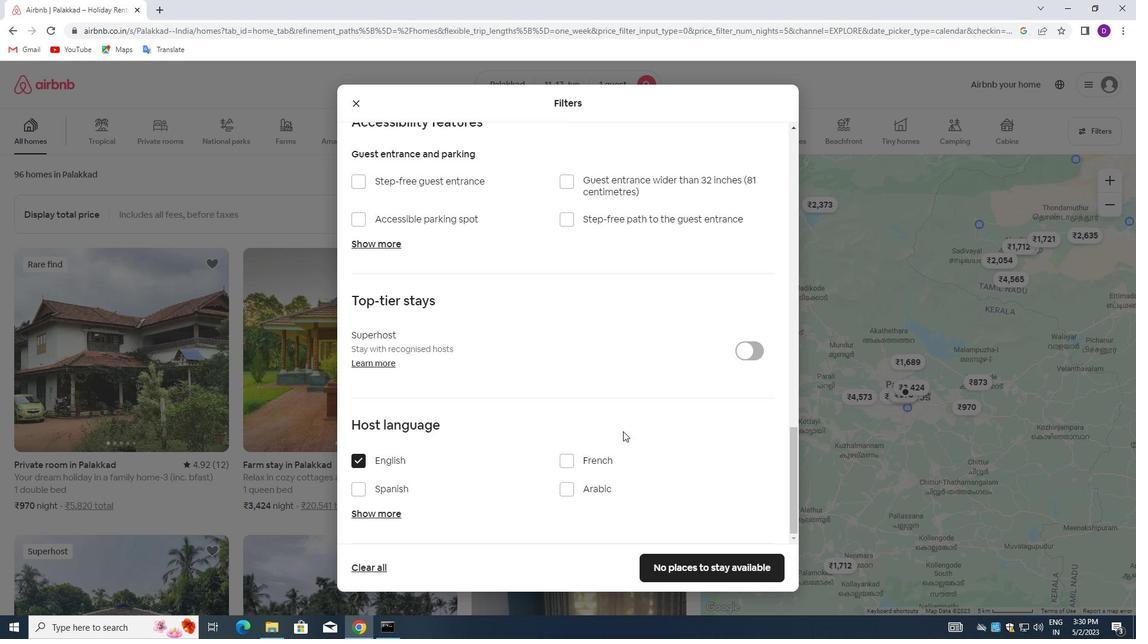 
Action: Mouse scrolled (678, 449) with delta (0, 0)
Screenshot: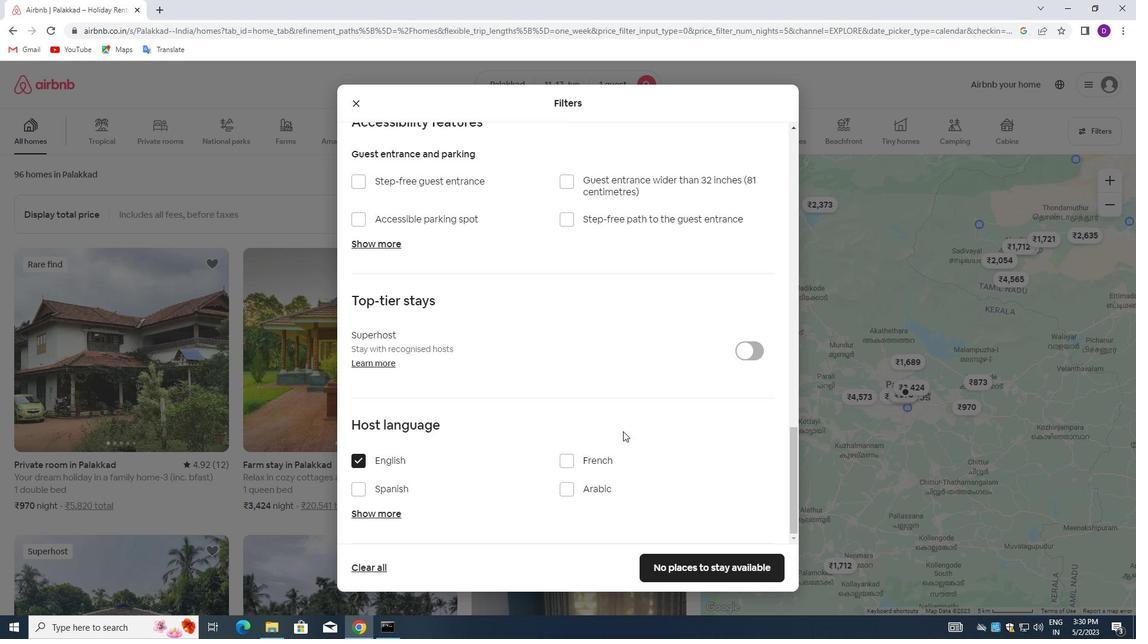 
Action: Mouse moved to (698, 568)
Screenshot: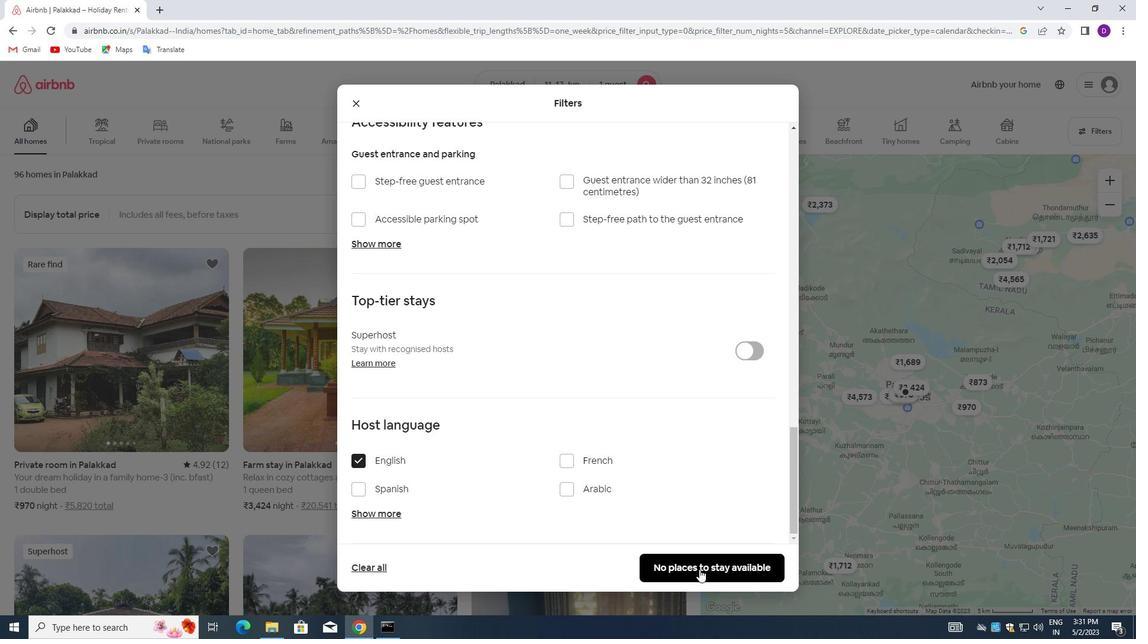 
Action: Mouse pressed left at (698, 568)
Screenshot: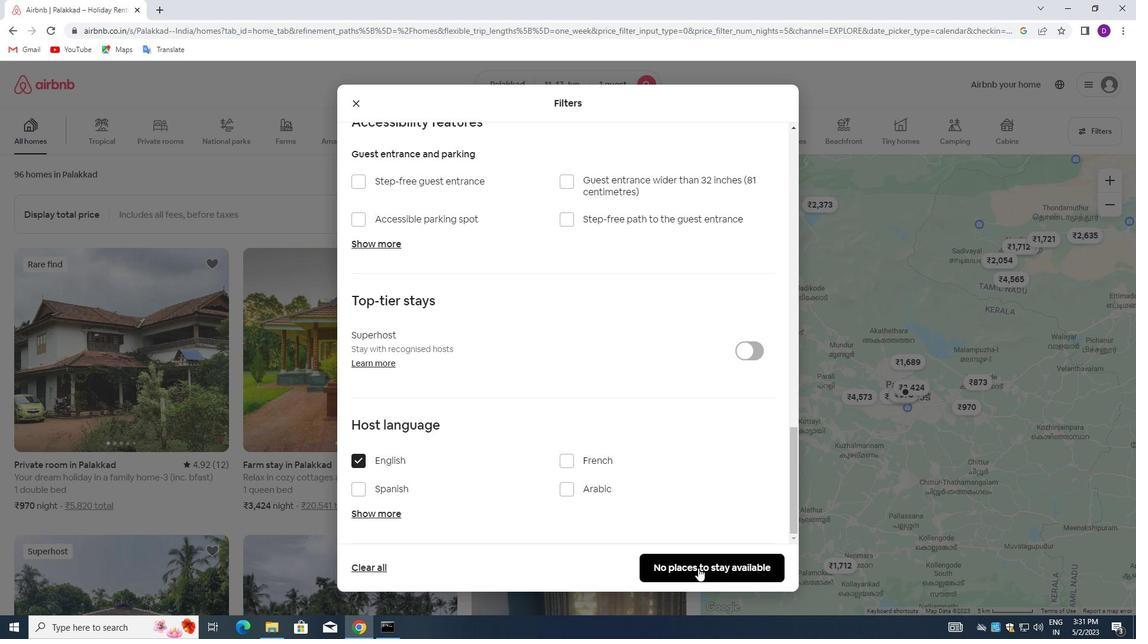 
Action: Mouse moved to (617, 449)
Screenshot: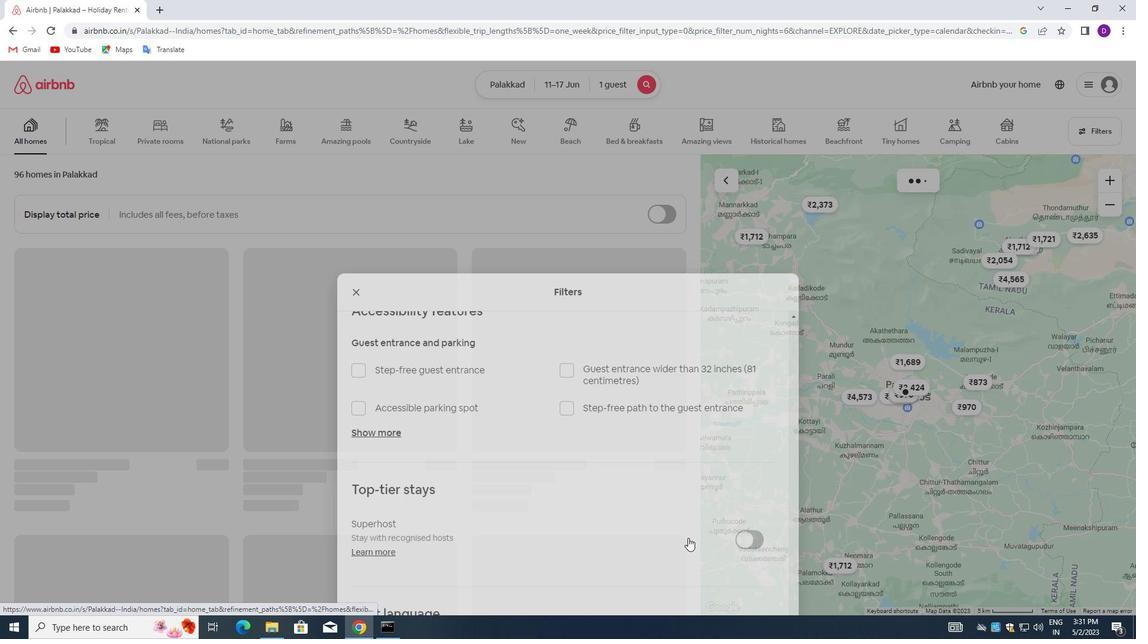 
